 Task: Assign Person0000000148 as Assignee of Child Issue ChildIssue0000000740 of Issue Issue0000000370 in Backlog  in Scrum Project Project0000000074 in Jira. Assign Issue Issue0000000361 to Sprint Sprint0000000217 in Scrum Project Project0000000073 in Jira. Assign Issue Issue0000000362 to Sprint Sprint0000000217 in Scrum Project Project0000000073 in Jira. Assign Issue Issue0000000363 to Sprint Sprint0000000218 in Scrum Project Project0000000073 in Jira. Assign Issue Issue0000000364 to Sprint Sprint0000000218 in Scrum Project Project0000000073 in Jira
Action: Mouse moved to (50, 241)
Screenshot: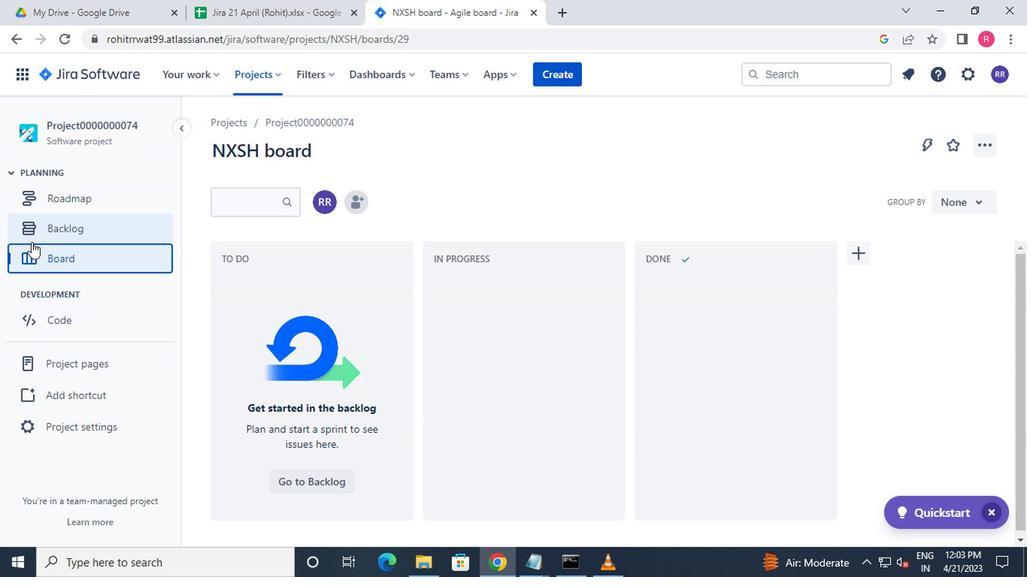 
Action: Mouse pressed left at (50, 241)
Screenshot: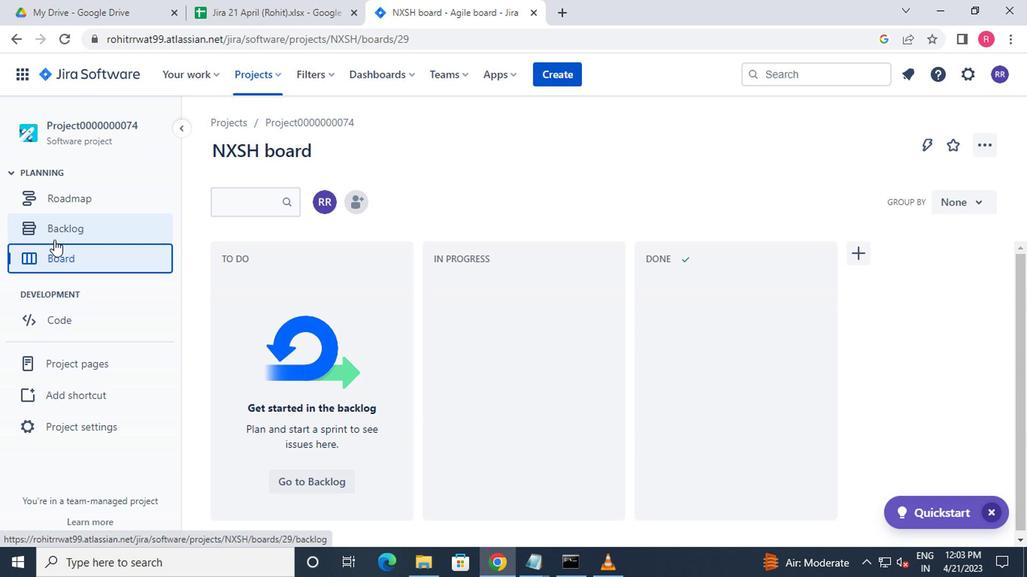 
Action: Mouse moved to (449, 229)
Screenshot: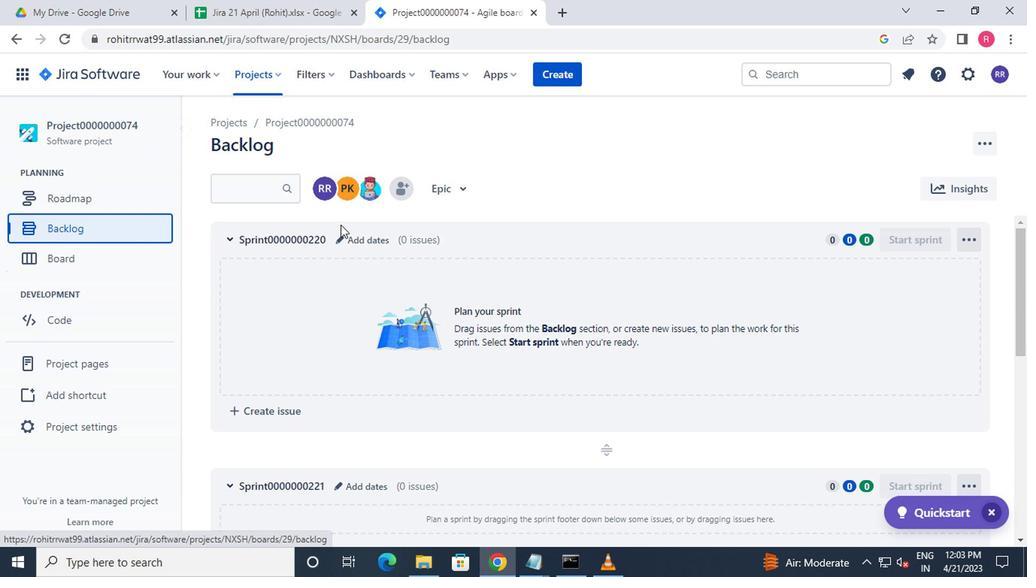 
Action: Mouse scrolled (449, 228) with delta (0, -1)
Screenshot: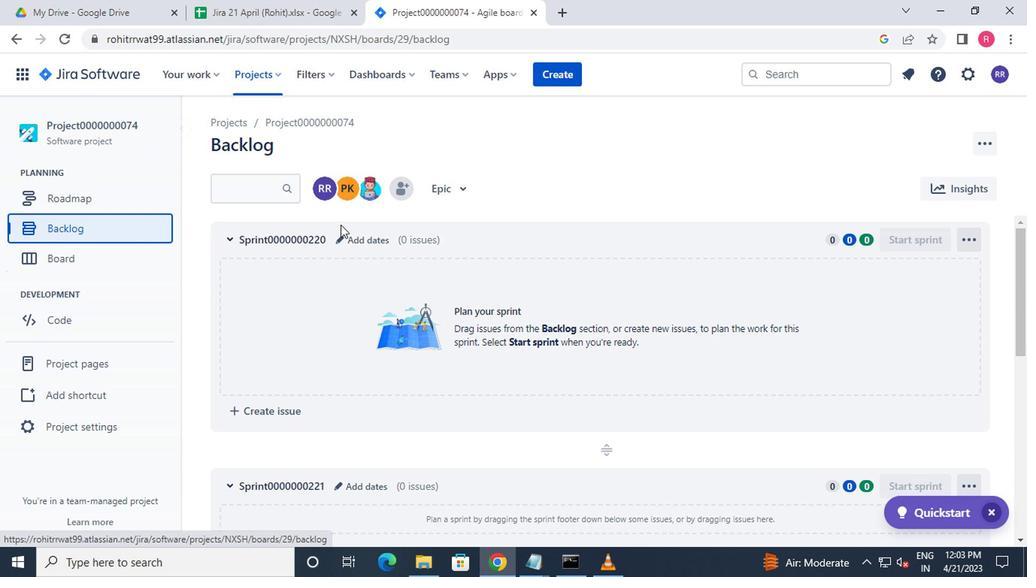 
Action: Mouse moved to (466, 233)
Screenshot: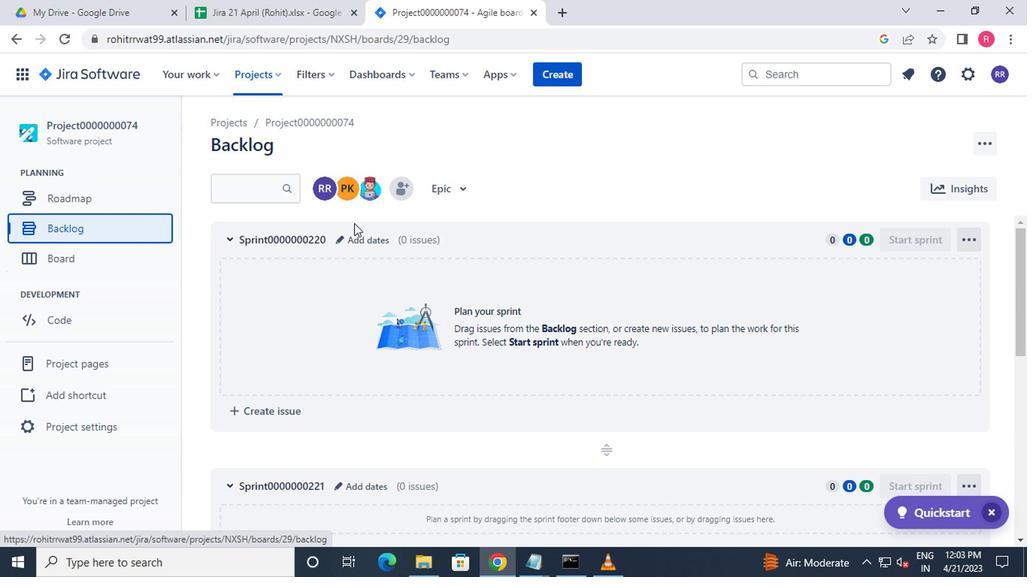 
Action: Mouse scrolled (466, 233) with delta (0, 0)
Screenshot: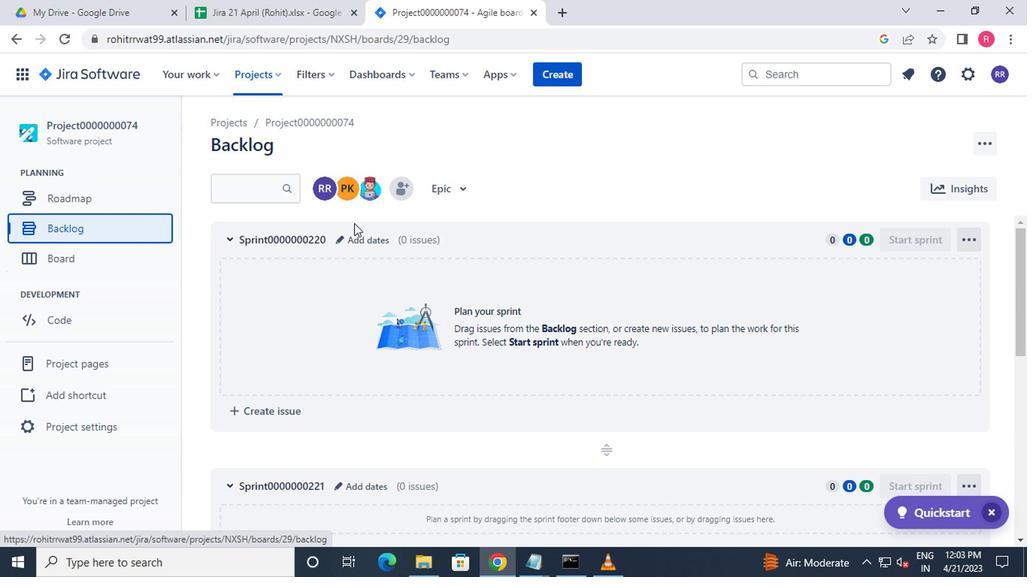 
Action: Mouse moved to (470, 233)
Screenshot: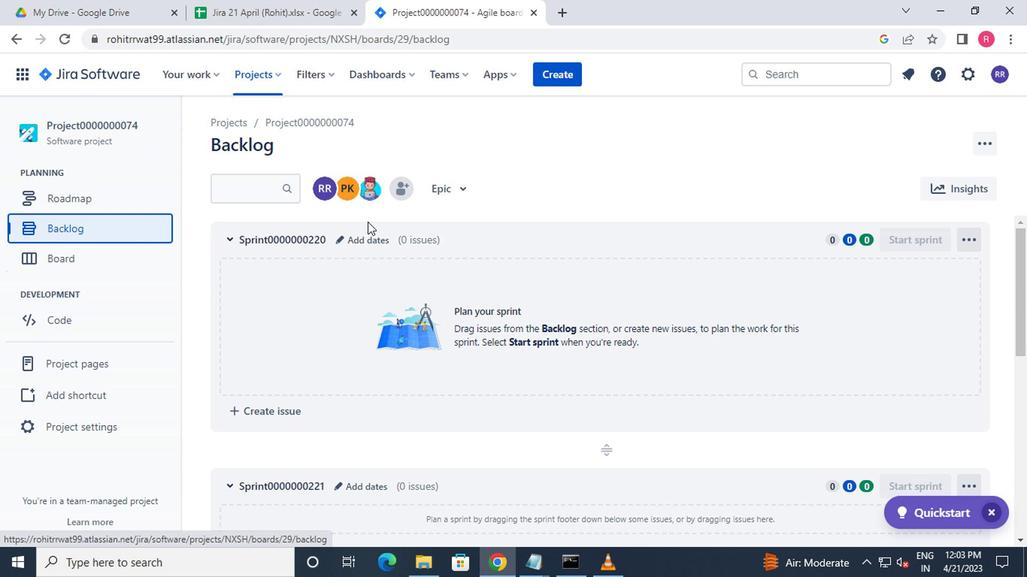 
Action: Mouse scrolled (470, 233) with delta (0, 0)
Screenshot: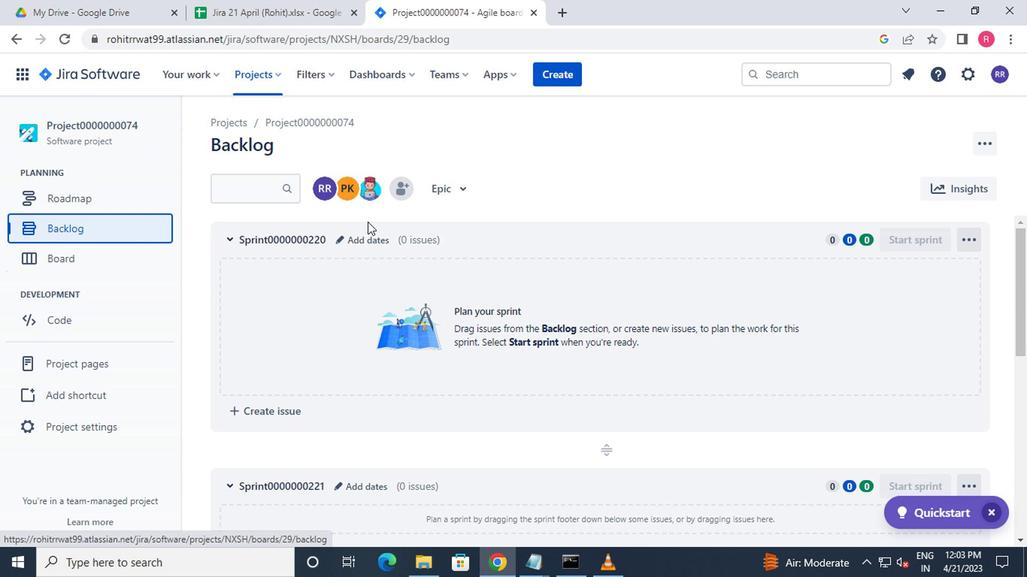 
Action: Mouse moved to (471, 233)
Screenshot: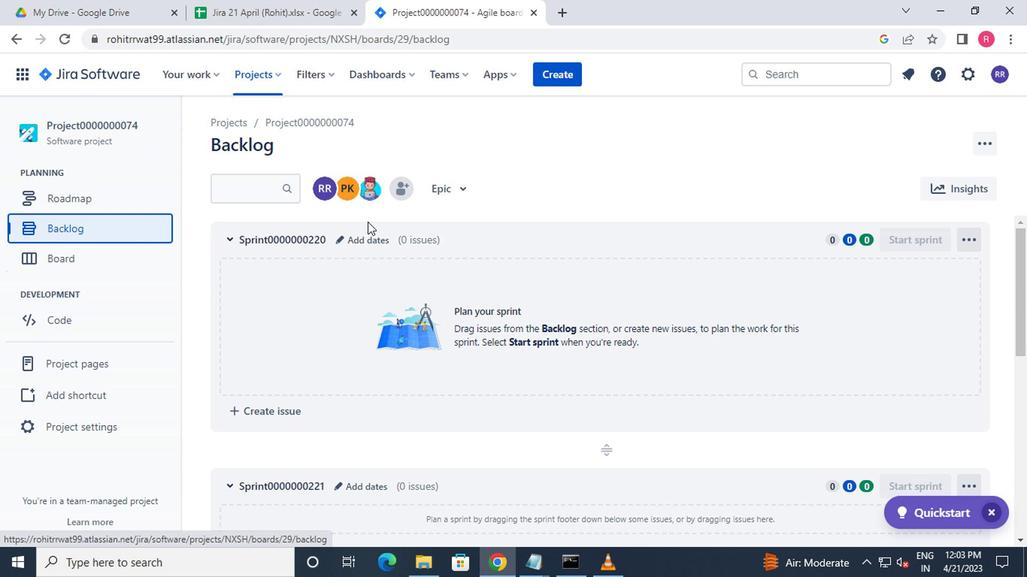 
Action: Mouse scrolled (471, 233) with delta (0, 0)
Screenshot: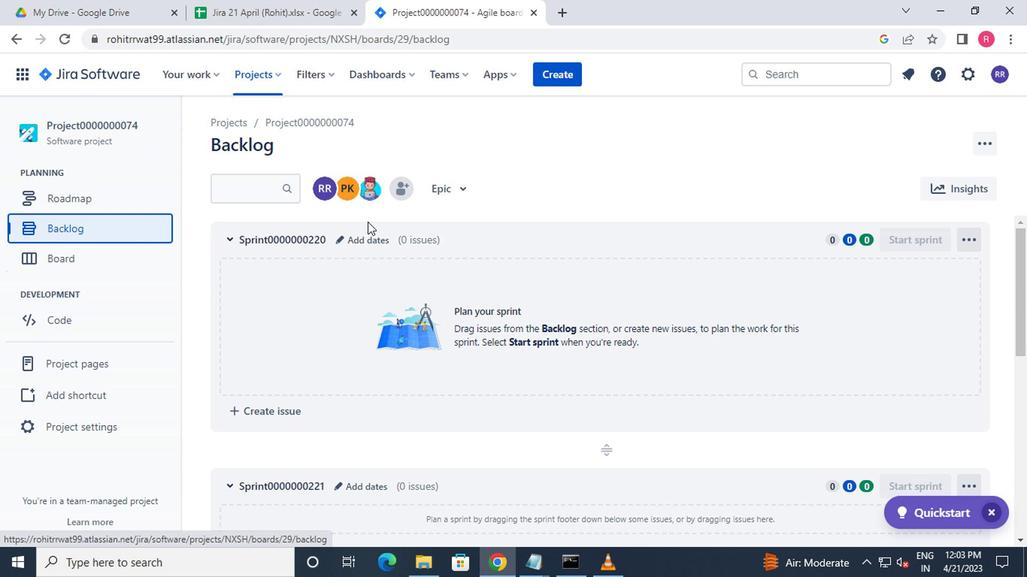 
Action: Mouse scrolled (471, 233) with delta (0, 0)
Screenshot: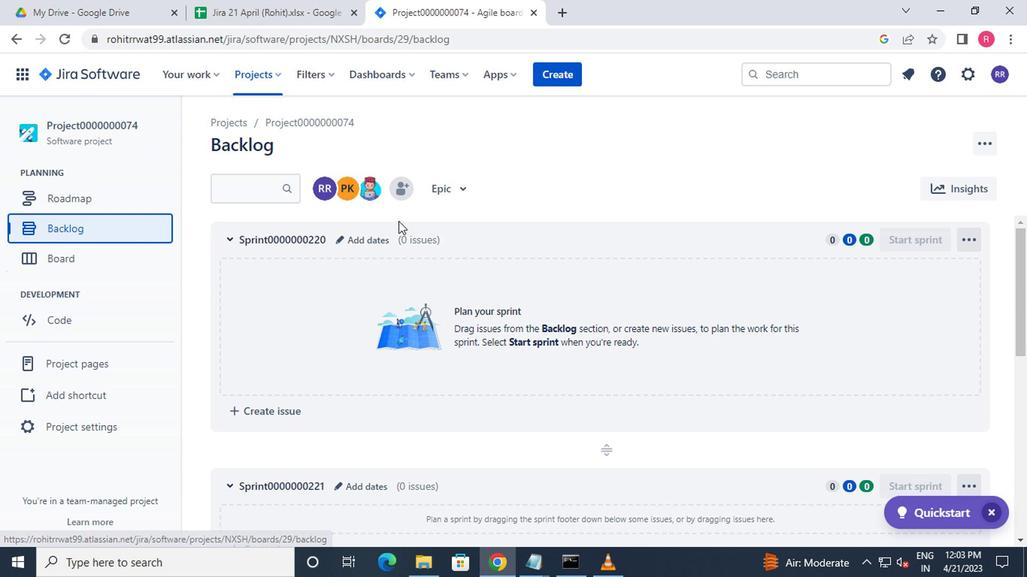 
Action: Mouse moved to (489, 307)
Screenshot: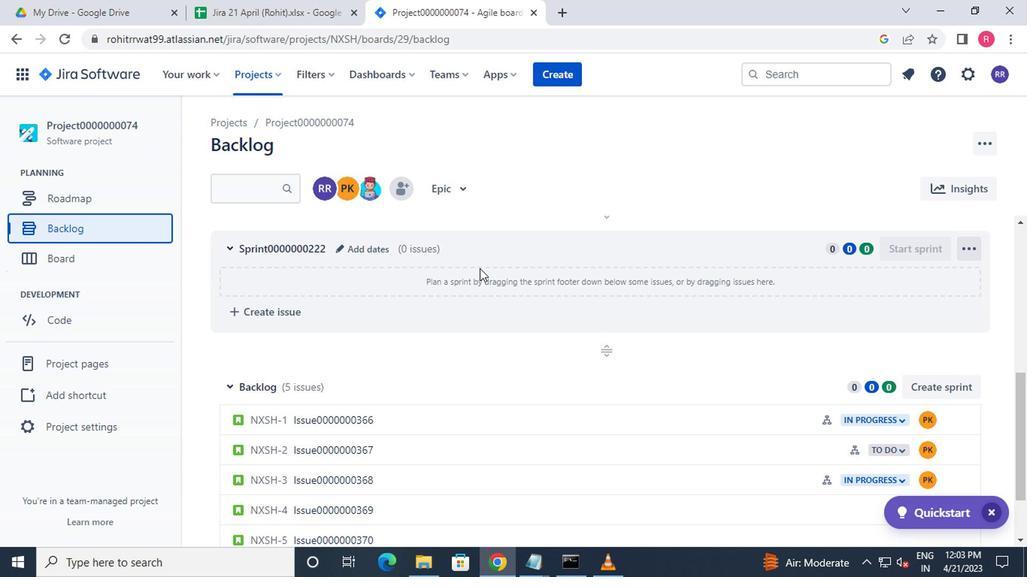 
Action: Mouse scrolled (489, 306) with delta (0, -1)
Screenshot: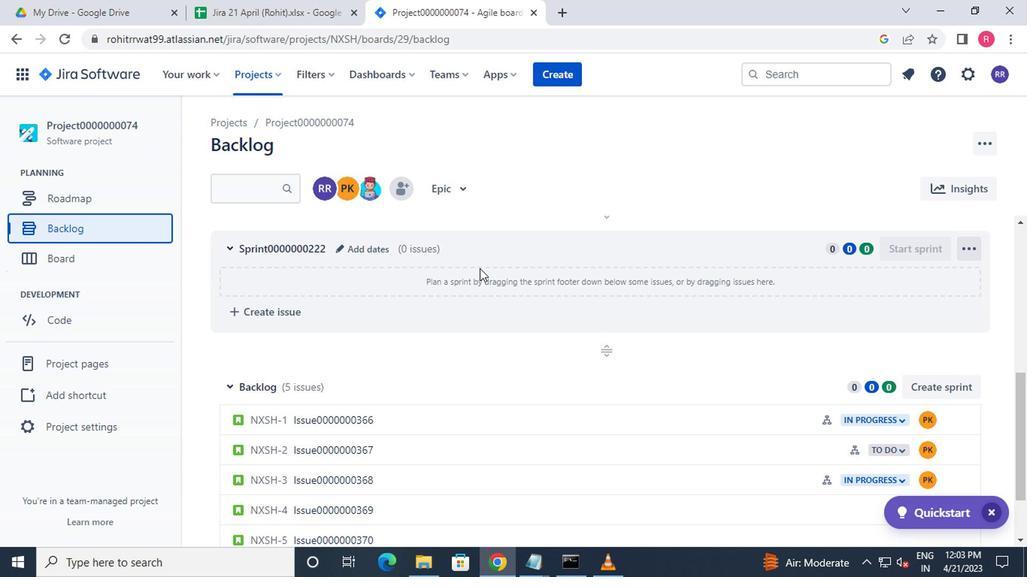 
Action: Mouse moved to (491, 310)
Screenshot: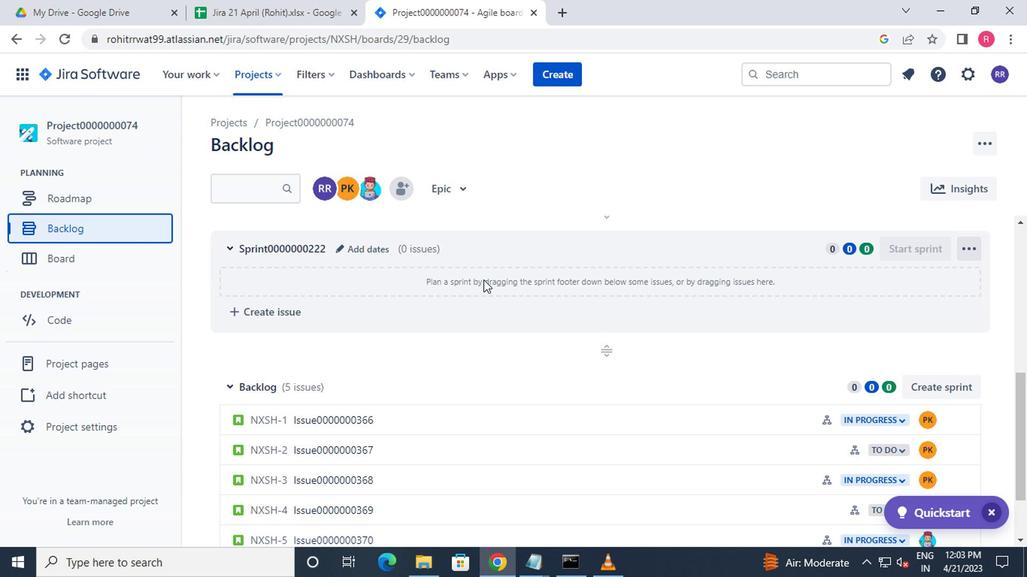 
Action: Mouse scrolled (491, 309) with delta (0, 0)
Screenshot: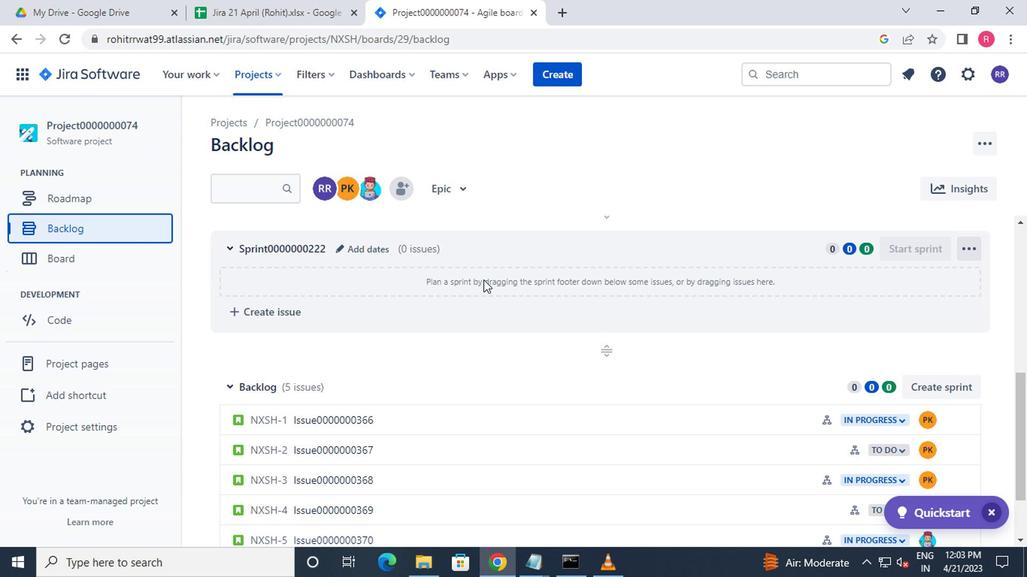 
Action: Mouse moved to (493, 313)
Screenshot: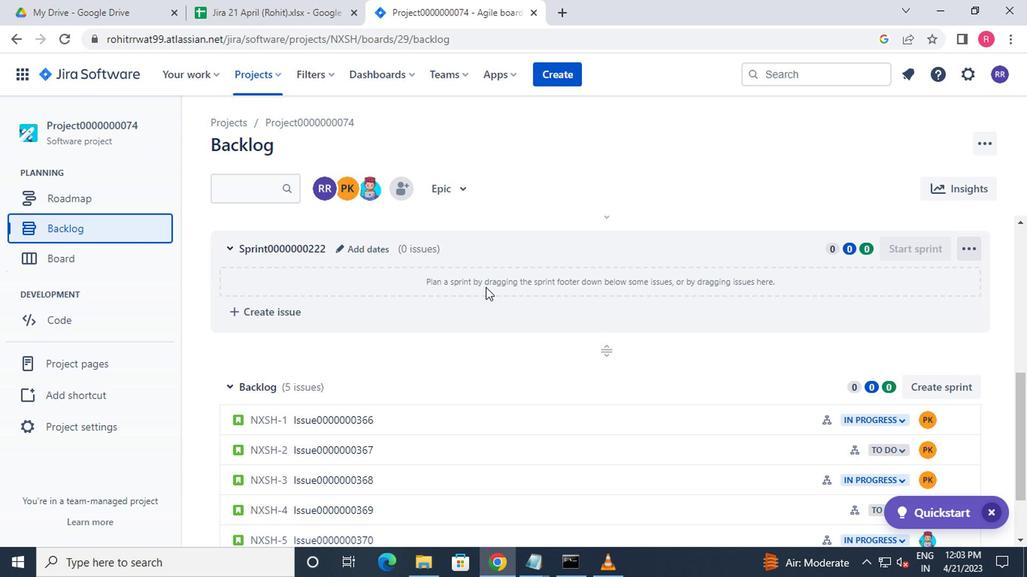 
Action: Mouse scrolled (493, 312) with delta (0, -1)
Screenshot: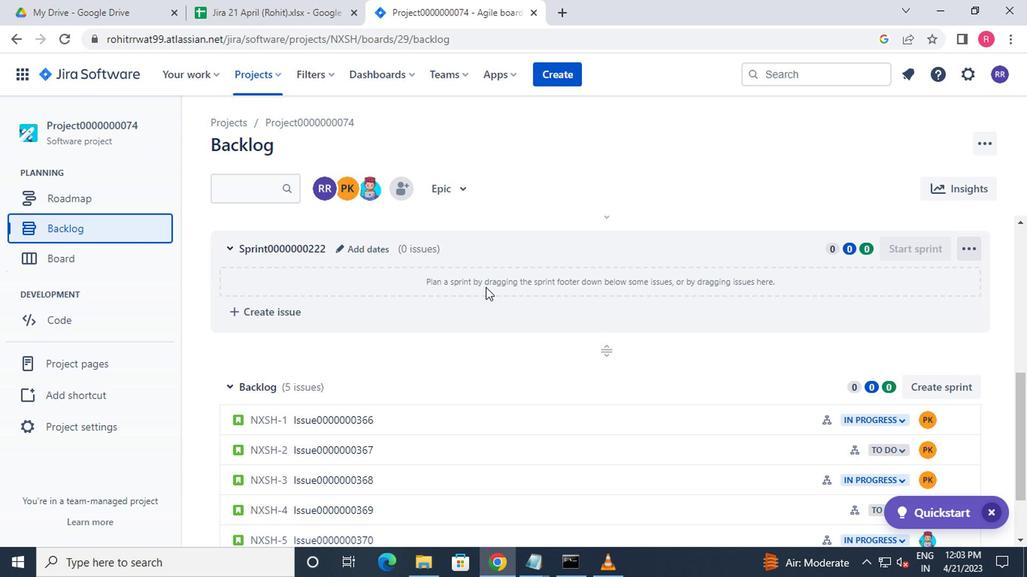 
Action: Mouse moved to (497, 317)
Screenshot: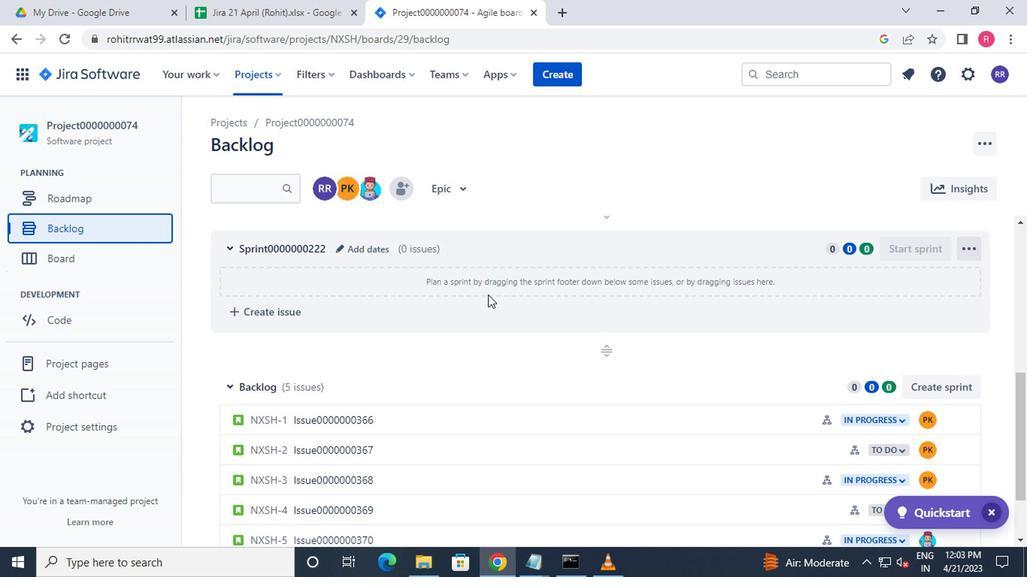 
Action: Mouse scrolled (497, 317) with delta (0, 0)
Screenshot: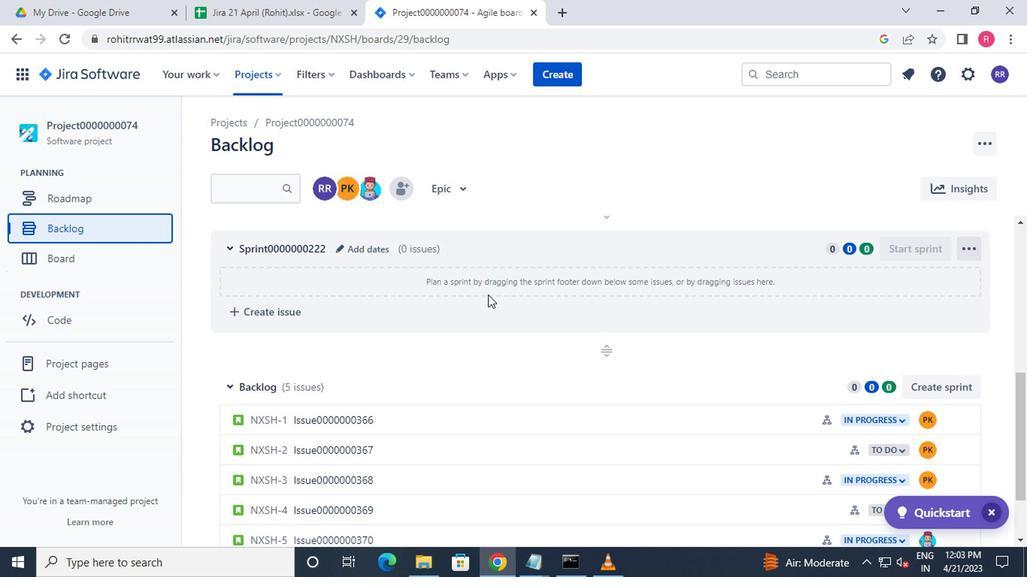 
Action: Mouse moved to (635, 459)
Screenshot: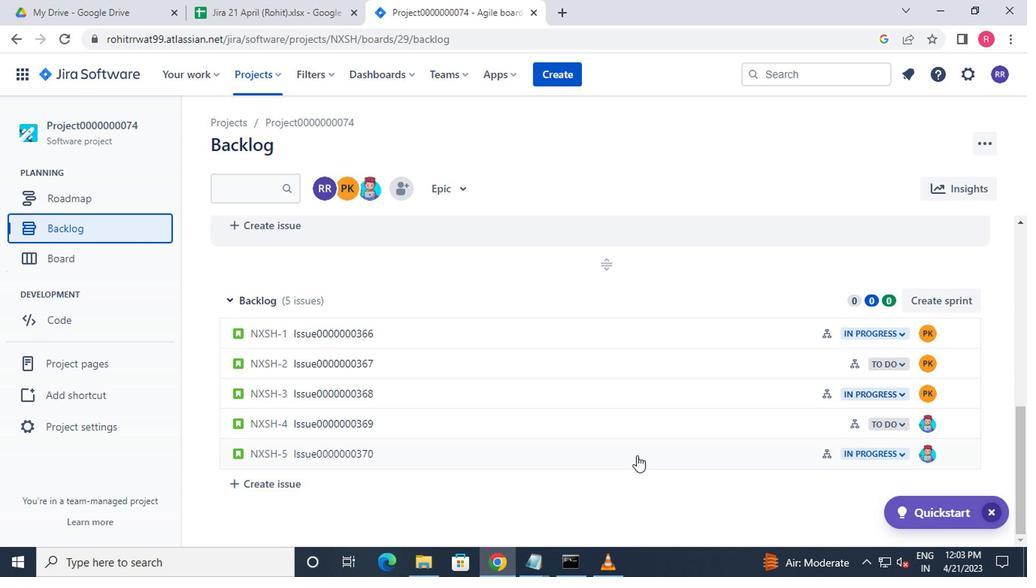 
Action: Mouse pressed left at (635, 459)
Screenshot: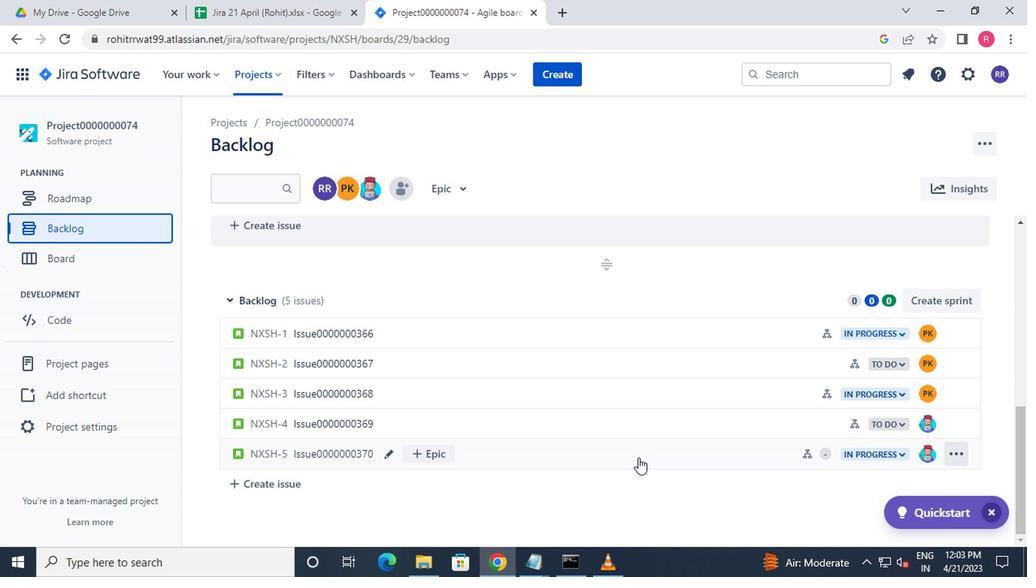 
Action: Mouse moved to (757, 307)
Screenshot: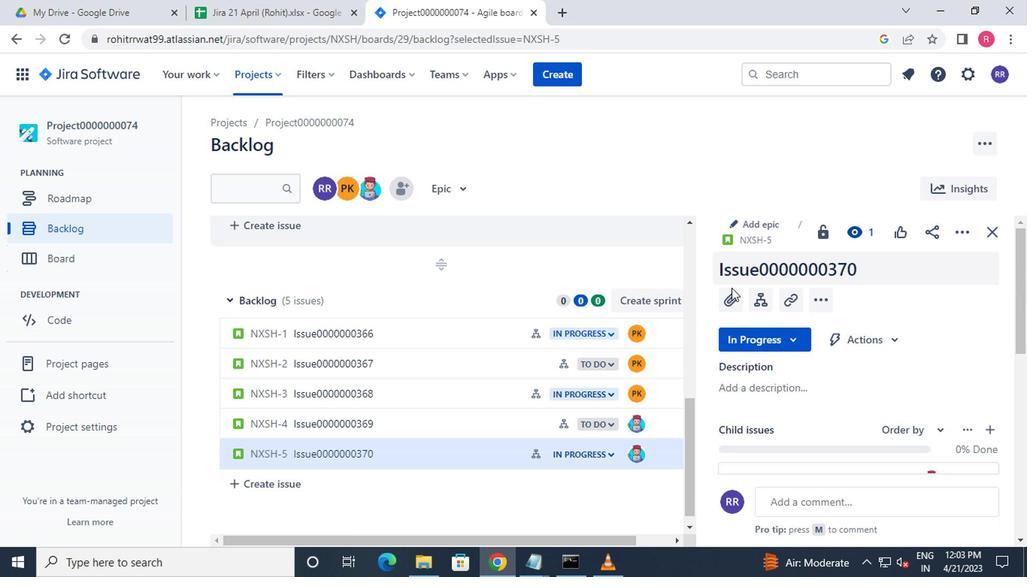 
Action: Mouse pressed left at (757, 307)
Screenshot: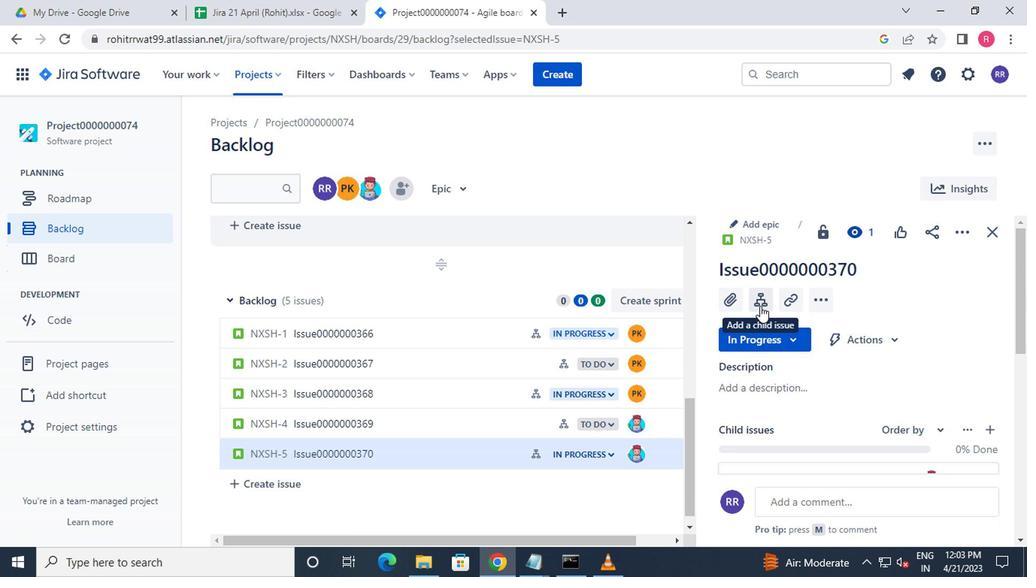 
Action: Mouse moved to (926, 338)
Screenshot: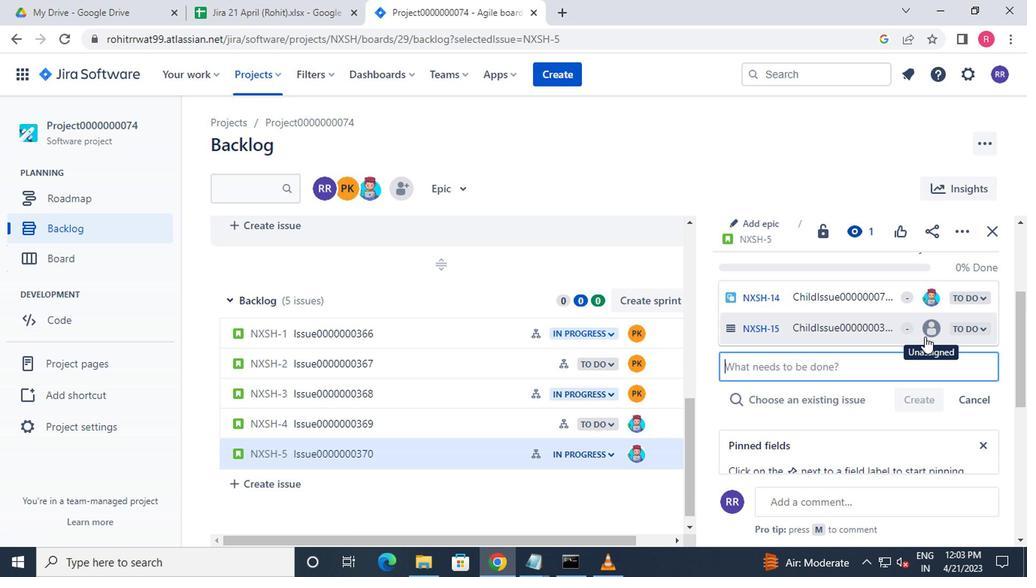 
Action: Mouse pressed left at (926, 338)
Screenshot: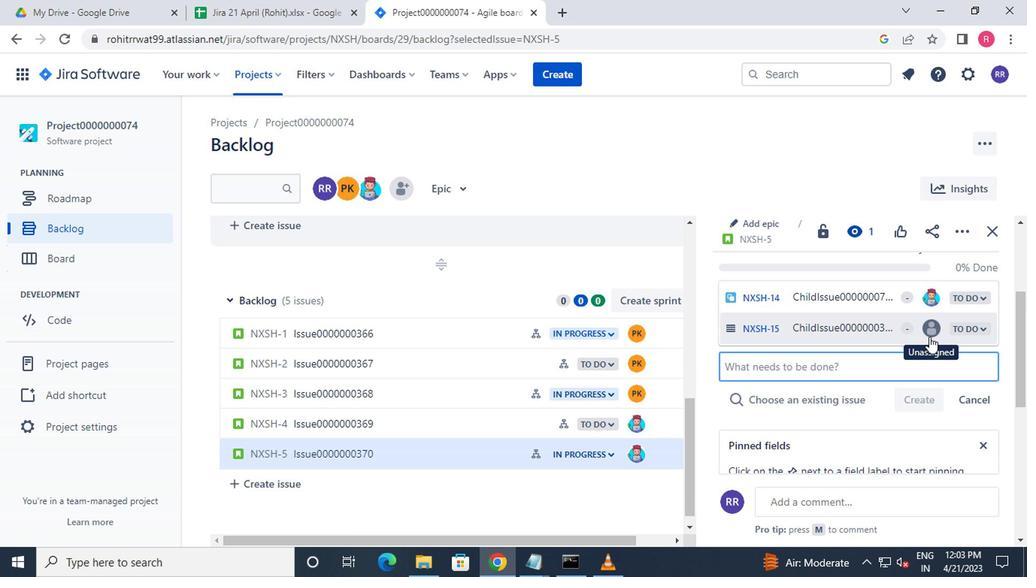 
Action: Mouse moved to (826, 357)
Screenshot: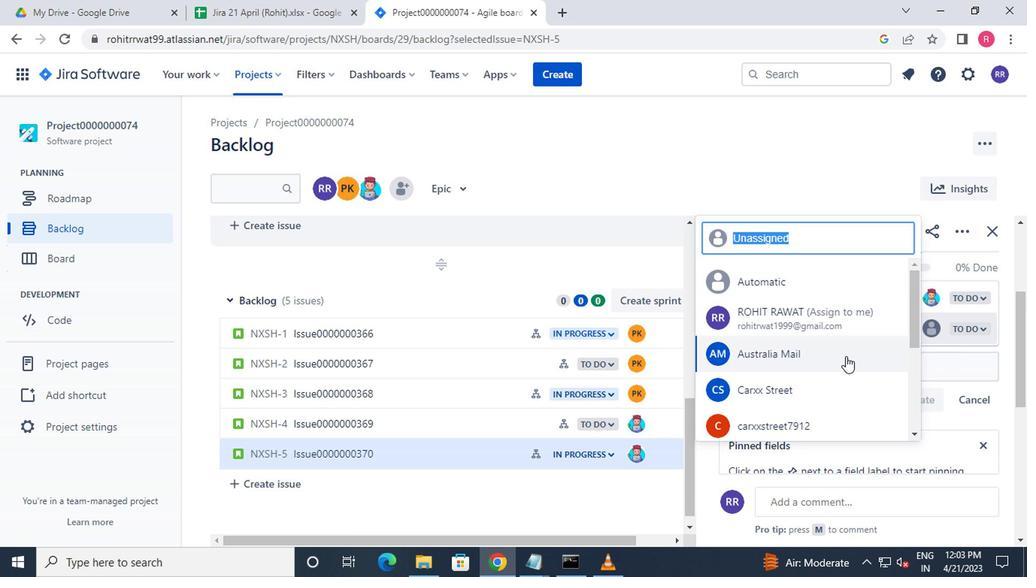 
Action: Mouse scrolled (826, 356) with delta (0, 0)
Screenshot: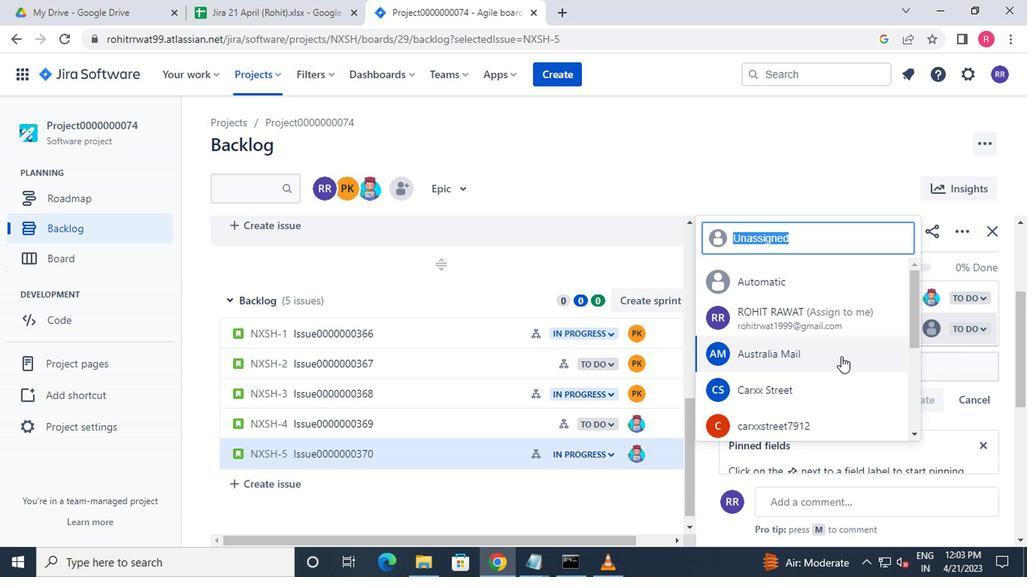 
Action: Mouse scrolled (826, 356) with delta (0, 0)
Screenshot: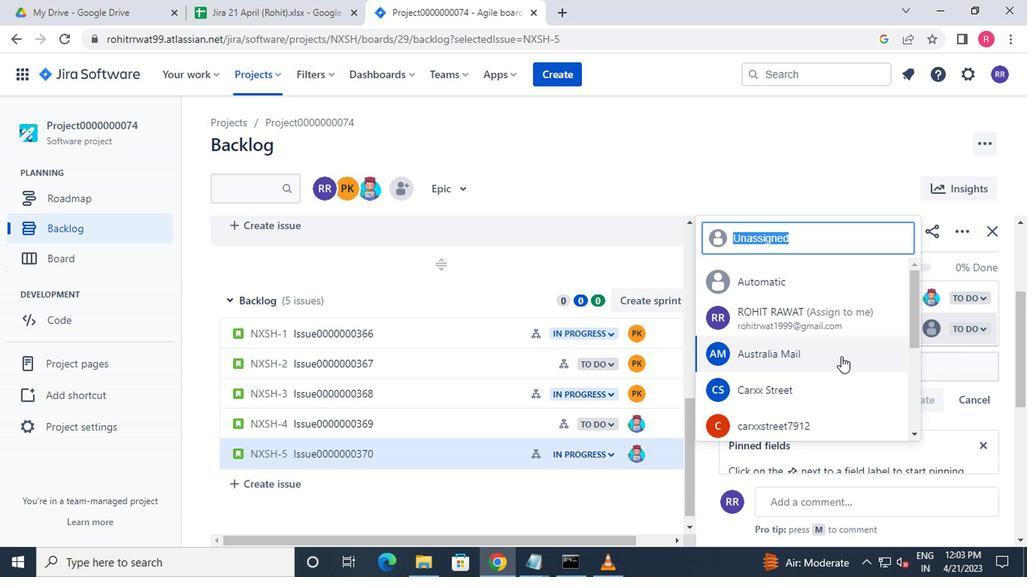 
Action: Mouse scrolled (826, 356) with delta (0, 0)
Screenshot: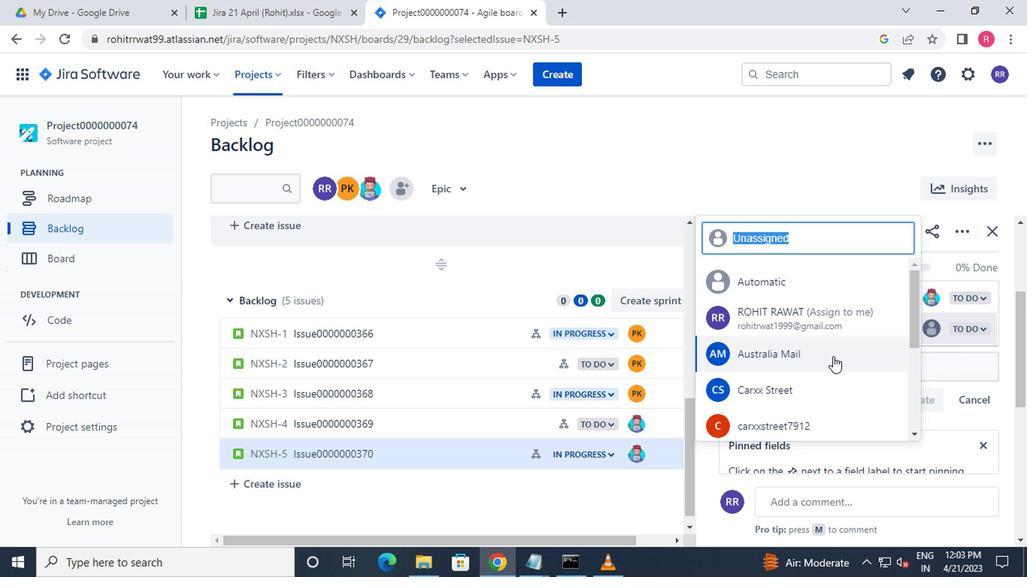 
Action: Mouse moved to (826, 357)
Screenshot: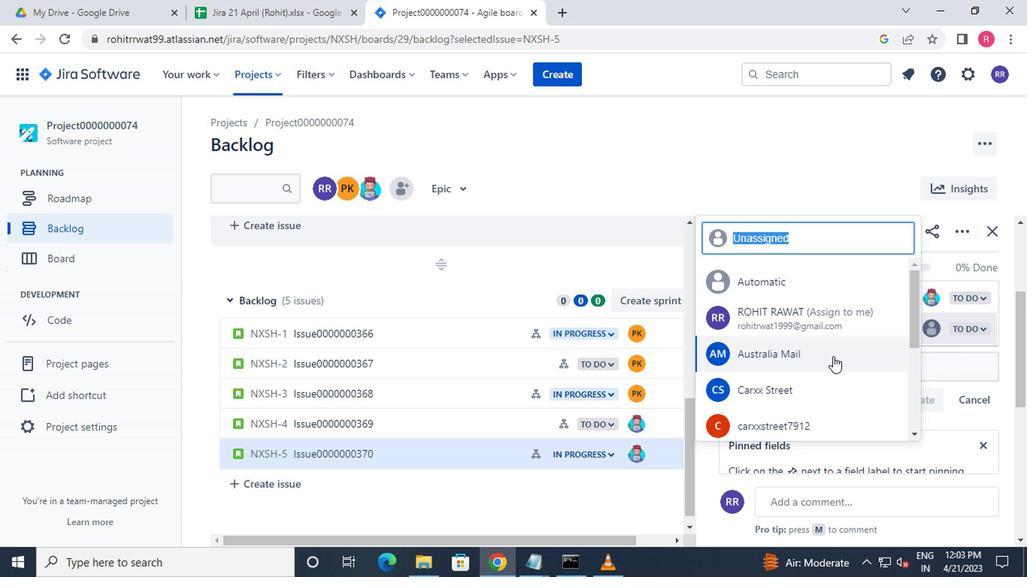 
Action: Mouse scrolled (826, 356) with delta (0, 0)
Screenshot: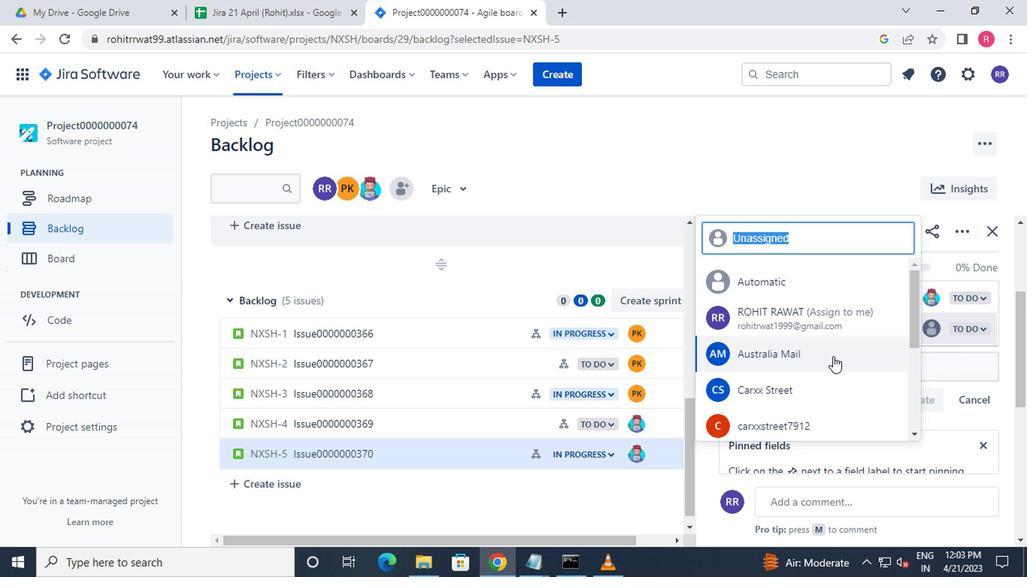 
Action: Mouse scrolled (826, 356) with delta (0, 0)
Screenshot: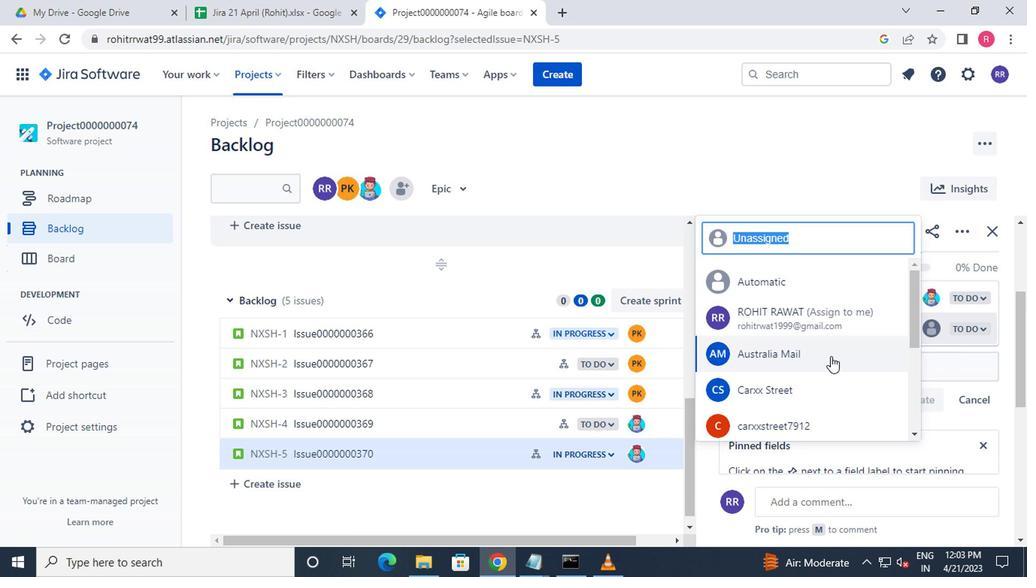 
Action: Mouse moved to (785, 403)
Screenshot: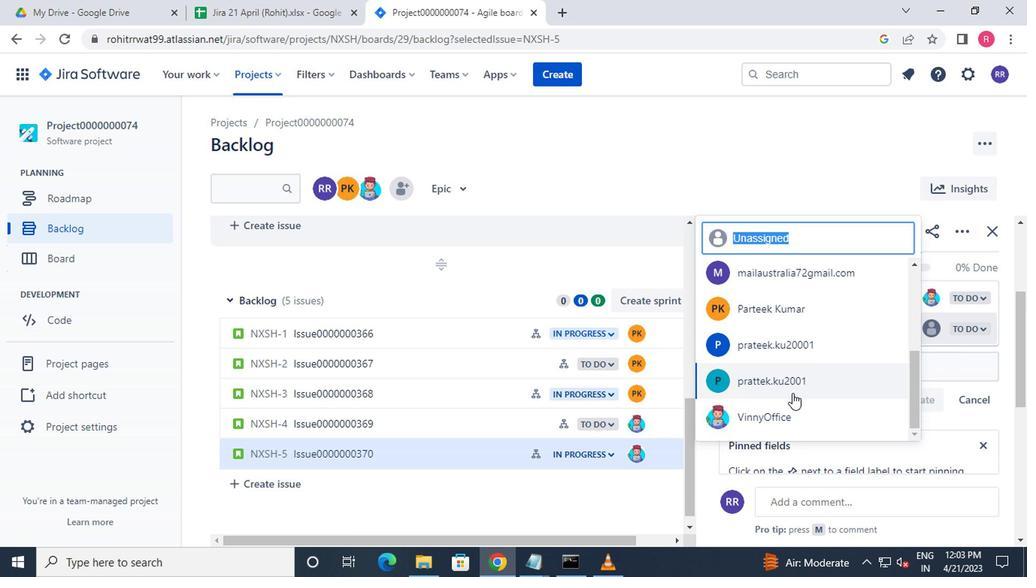 
Action: Mouse pressed left at (785, 403)
Screenshot: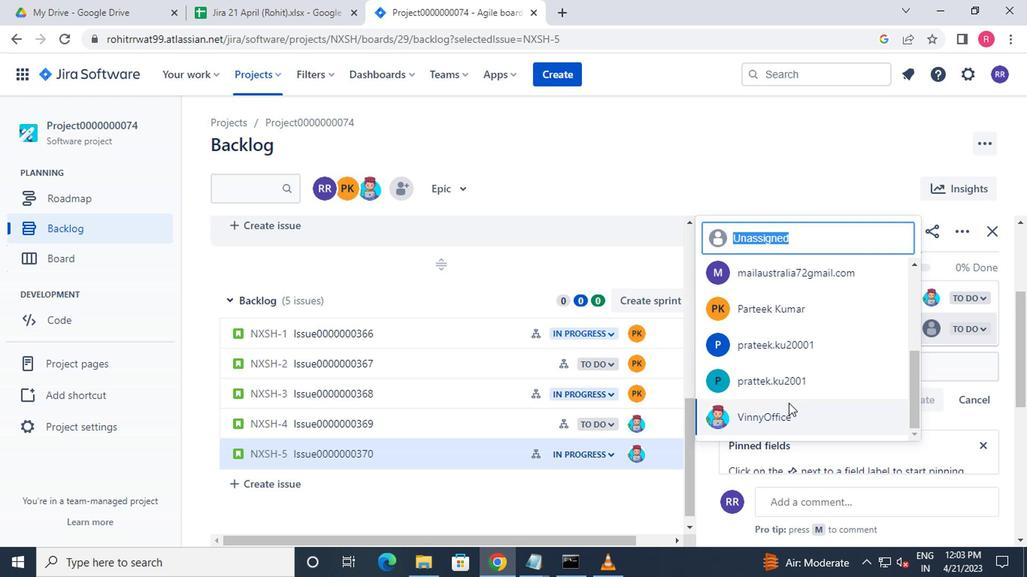 
Action: Mouse moved to (263, 83)
Screenshot: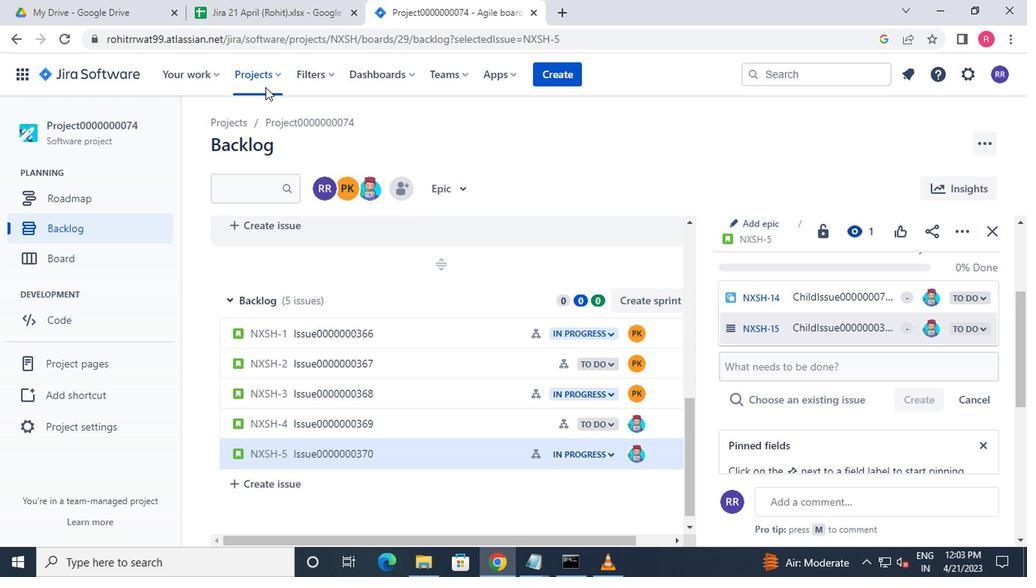 
Action: Mouse pressed left at (263, 83)
Screenshot: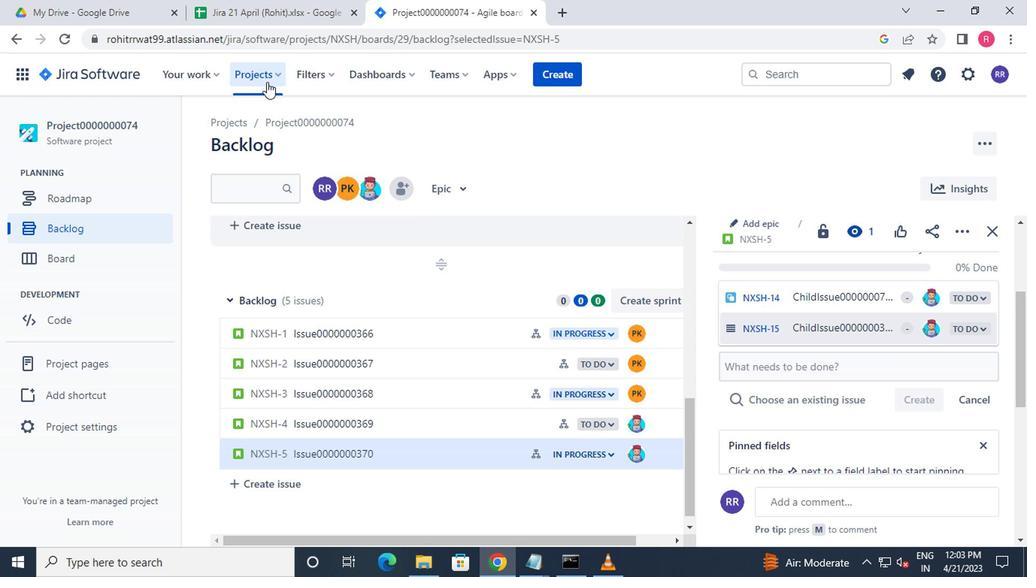 
Action: Mouse moved to (316, 196)
Screenshot: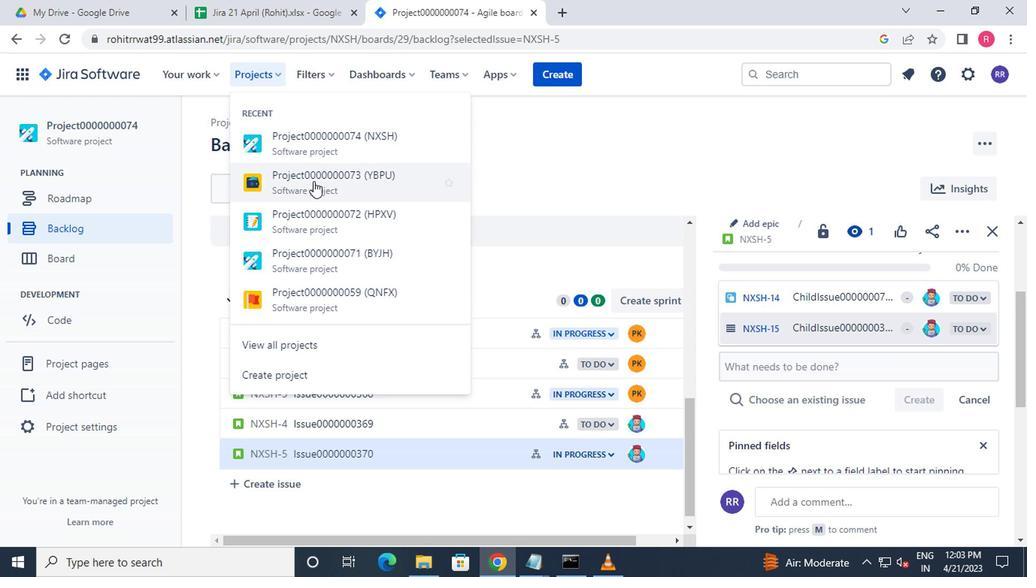
Action: Mouse pressed left at (316, 196)
Screenshot: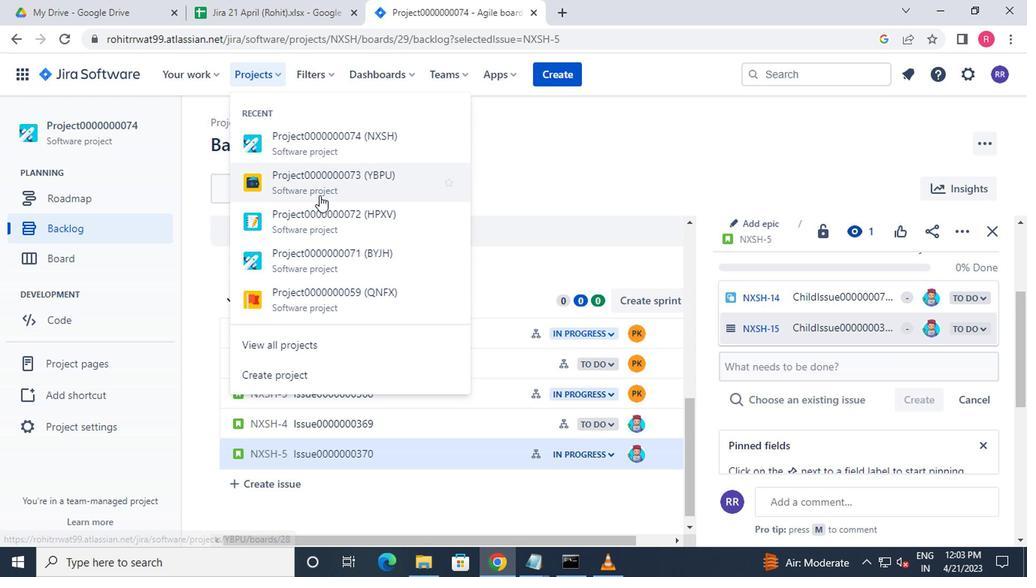 
Action: Mouse moved to (83, 237)
Screenshot: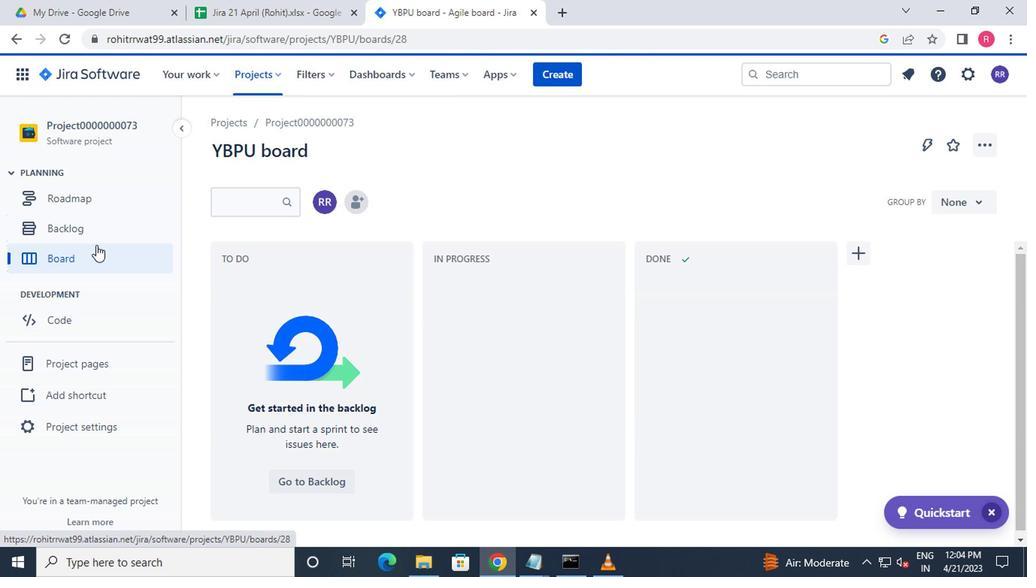 
Action: Mouse pressed left at (83, 237)
Screenshot: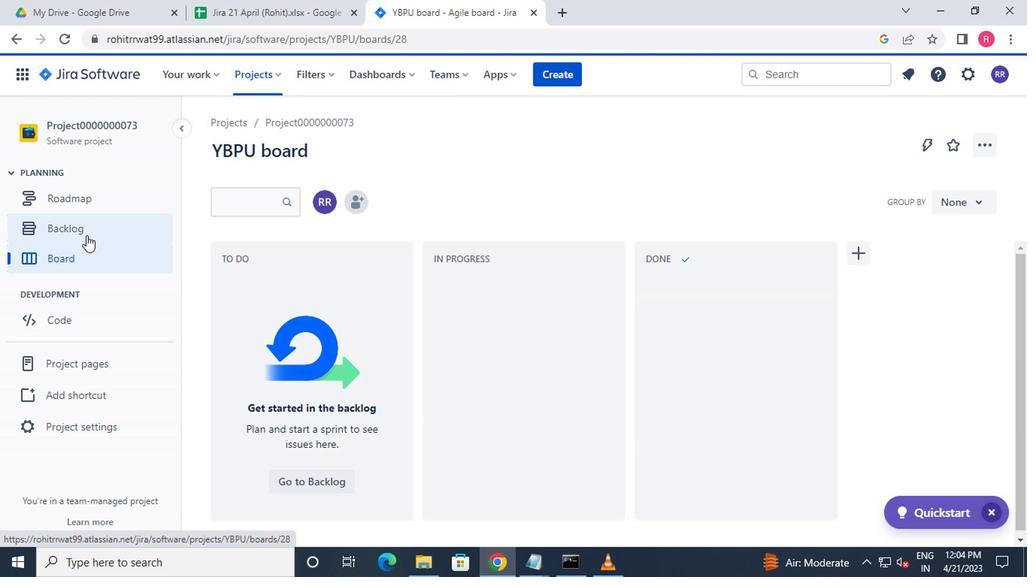 
Action: Mouse moved to (429, 347)
Screenshot: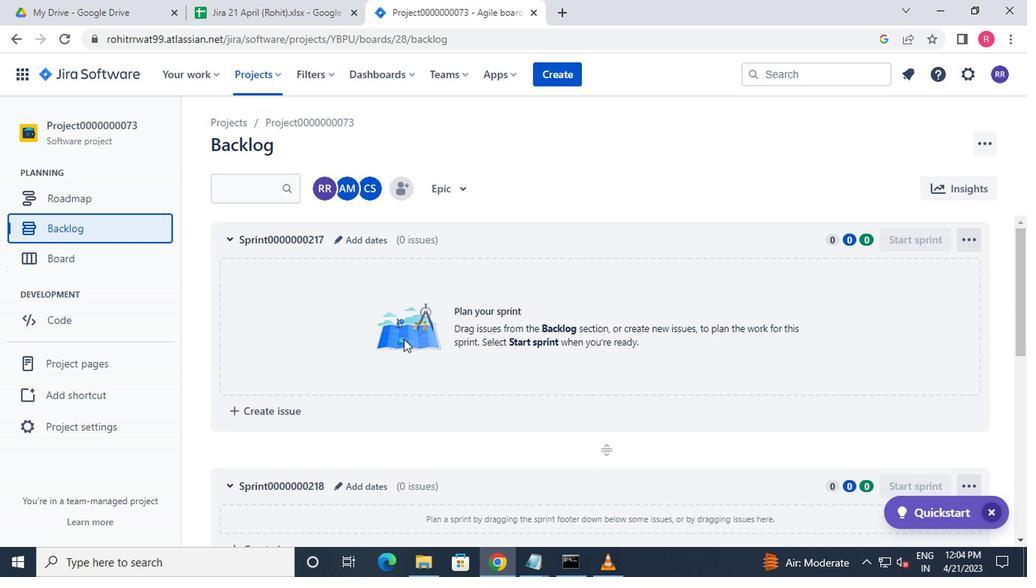 
Action: Mouse scrolled (429, 346) with delta (0, -1)
Screenshot: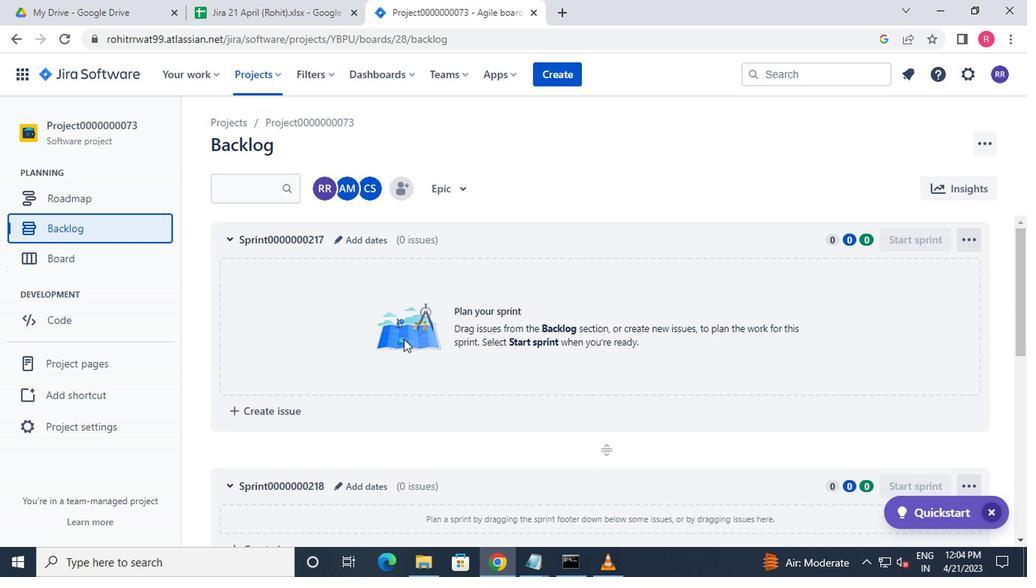 
Action: Mouse moved to (434, 347)
Screenshot: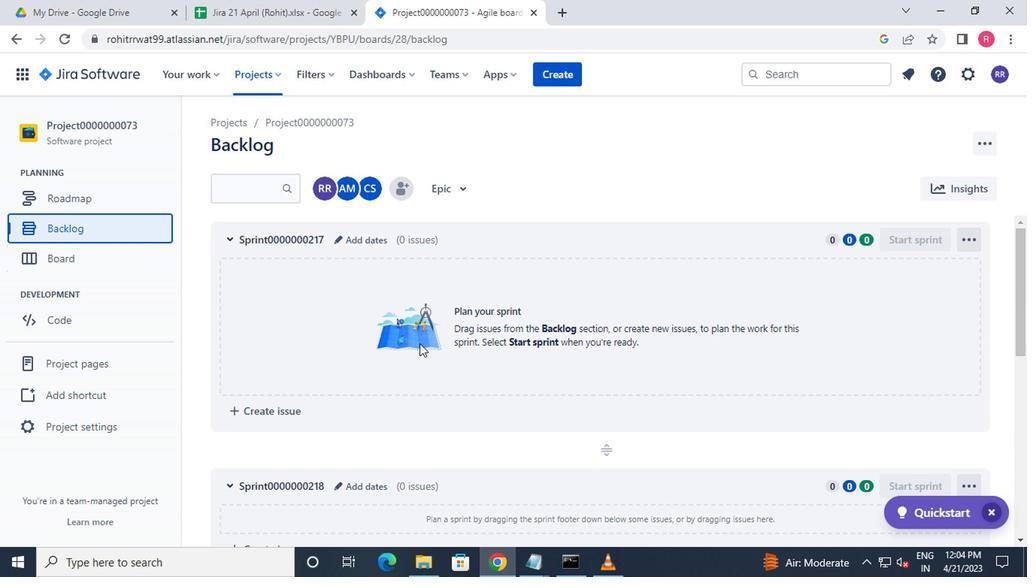 
Action: Mouse scrolled (434, 346) with delta (0, -1)
Screenshot: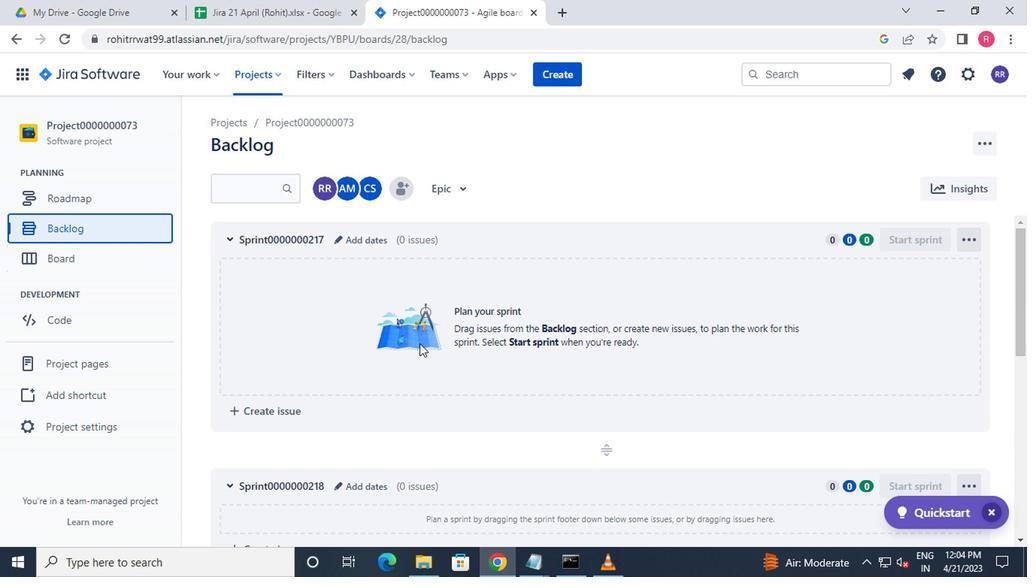 
Action: Mouse moved to (438, 347)
Screenshot: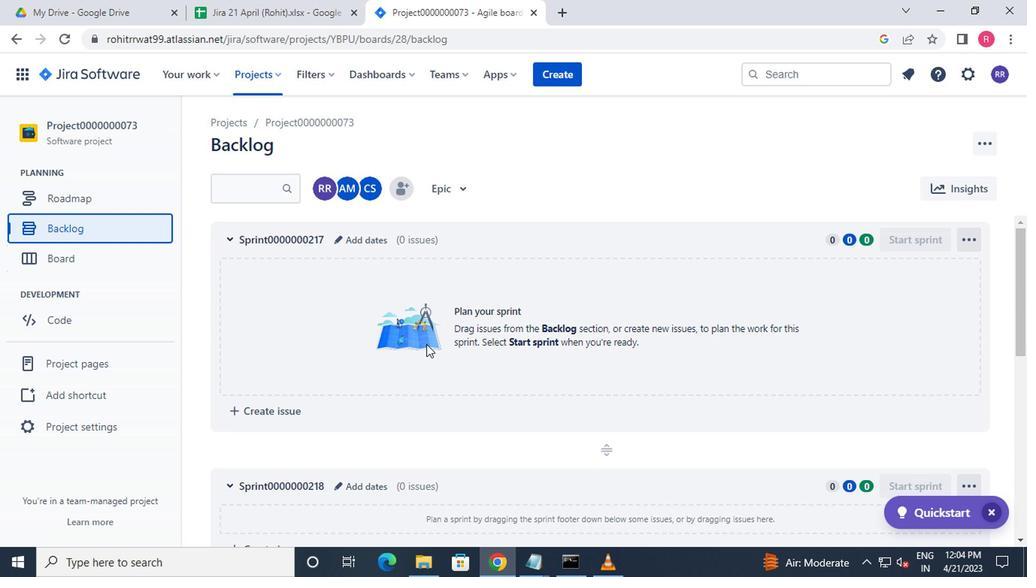 
Action: Mouse scrolled (438, 346) with delta (0, -1)
Screenshot: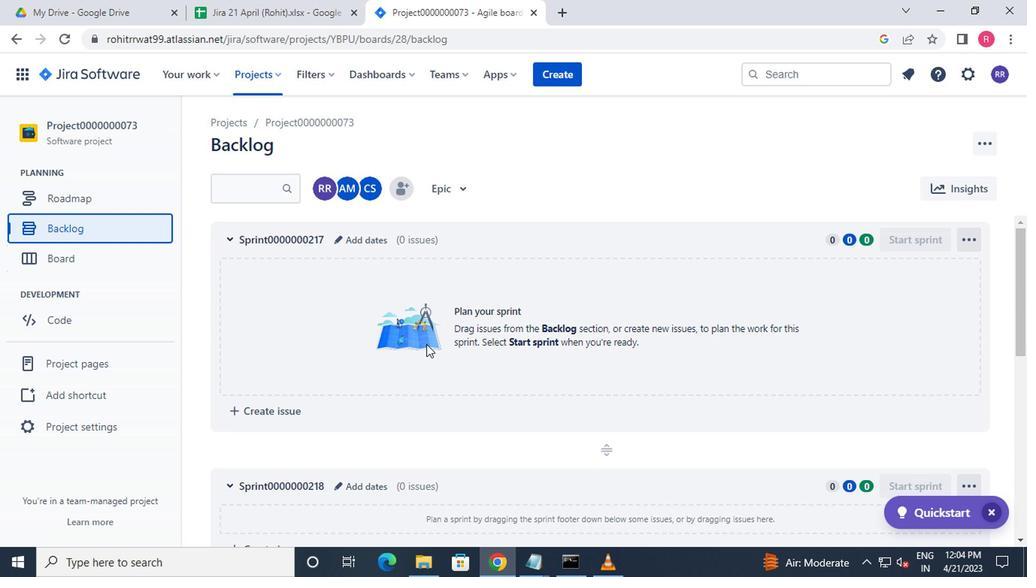 
Action: Mouse moved to (439, 347)
Screenshot: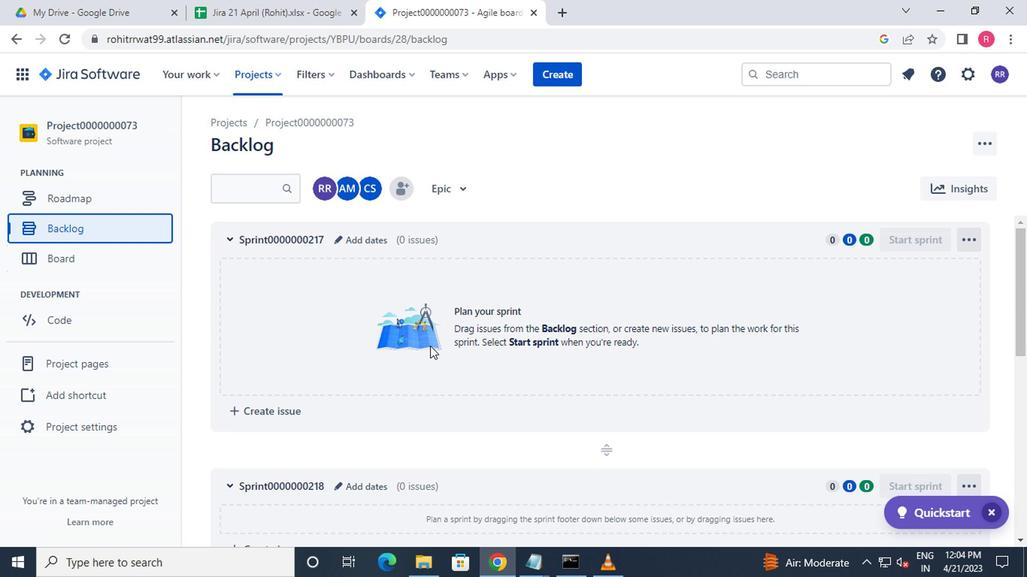 
Action: Mouse scrolled (439, 346) with delta (0, -1)
Screenshot: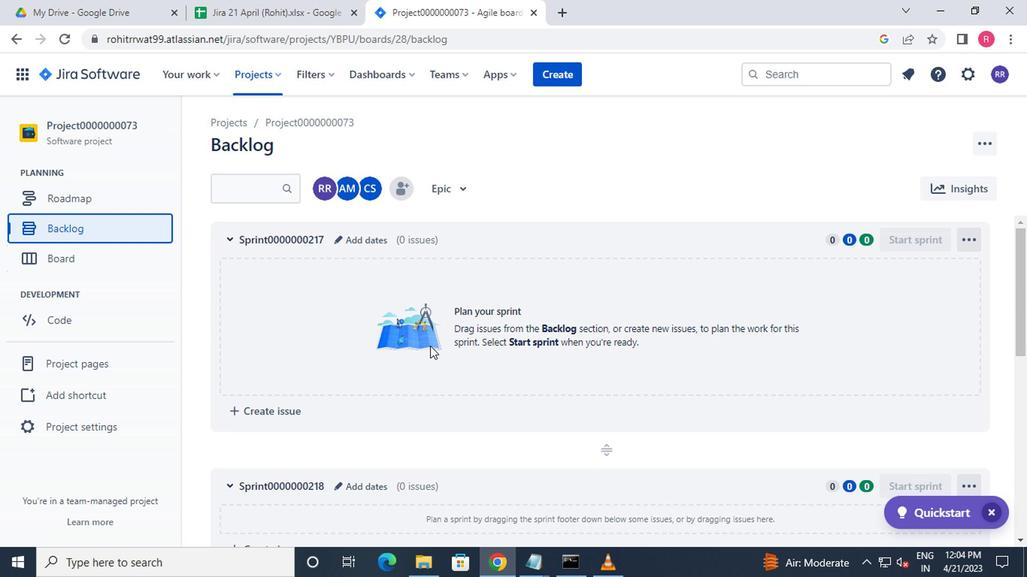 
Action: Mouse moved to (442, 346)
Screenshot: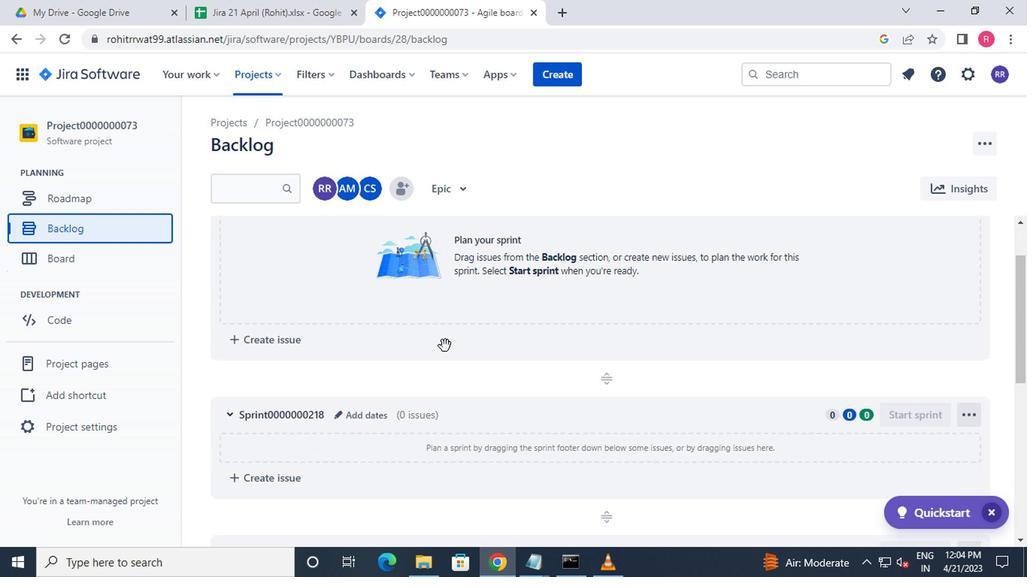
Action: Mouse scrolled (442, 345) with delta (0, 0)
Screenshot: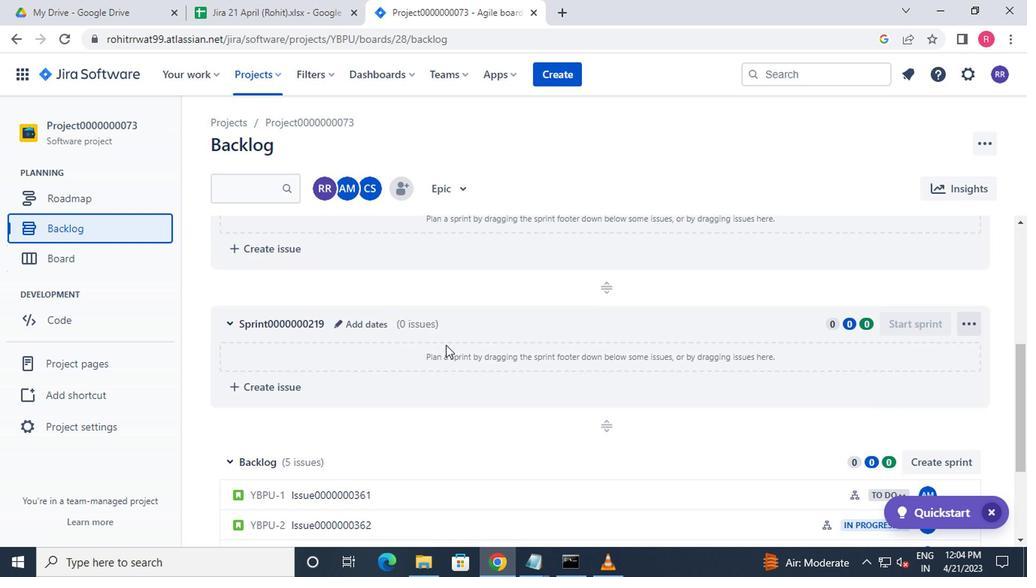 
Action: Mouse moved to (443, 346)
Screenshot: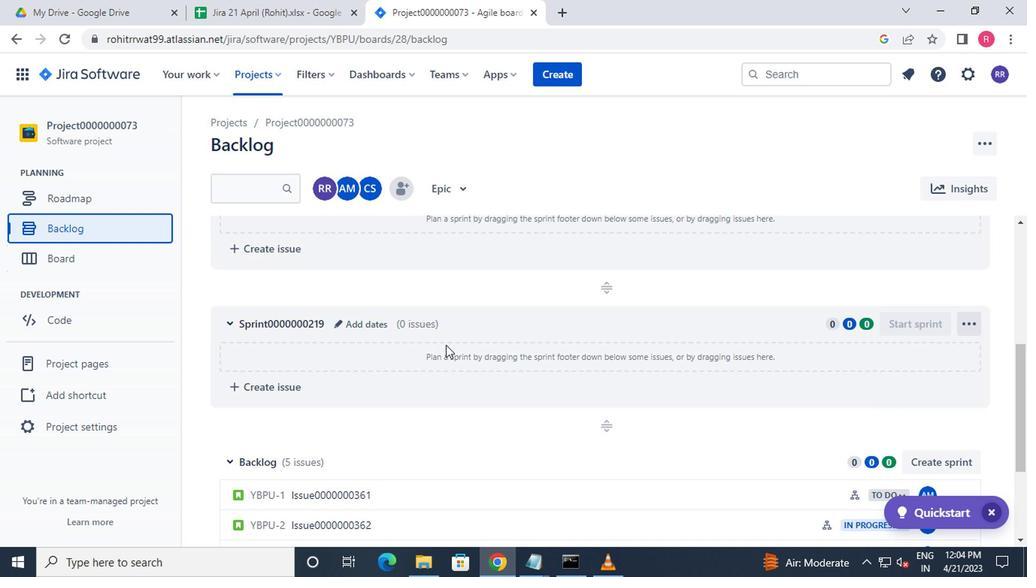 
Action: Mouse scrolled (443, 345) with delta (0, 0)
Screenshot: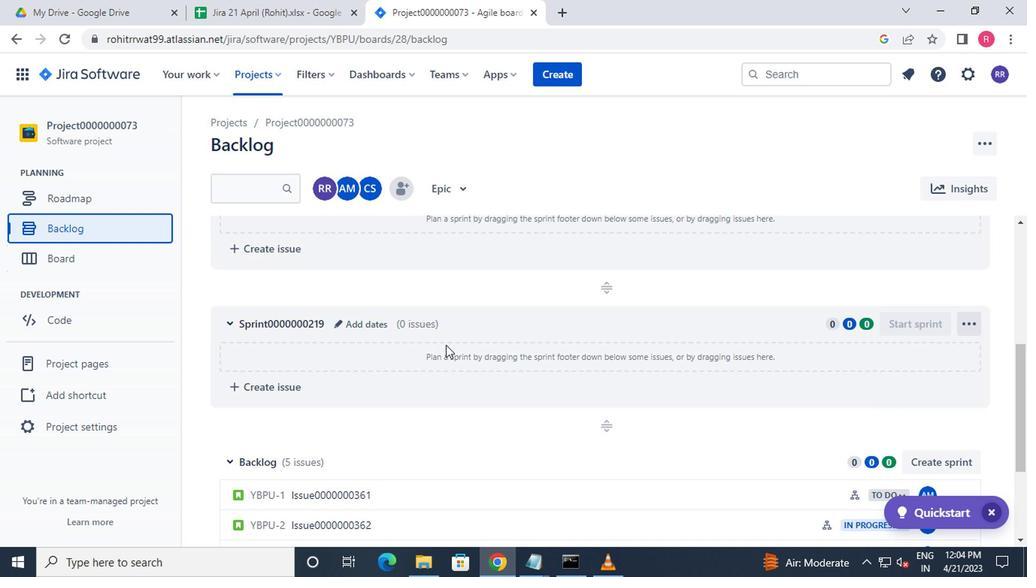 
Action: Mouse moved to (943, 349)
Screenshot: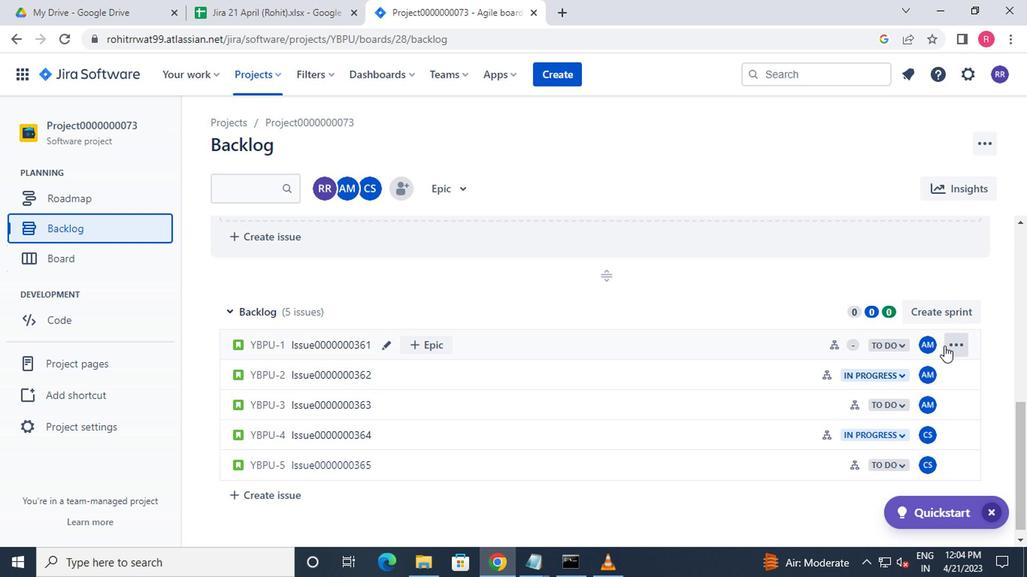 
Action: Mouse pressed left at (943, 349)
Screenshot: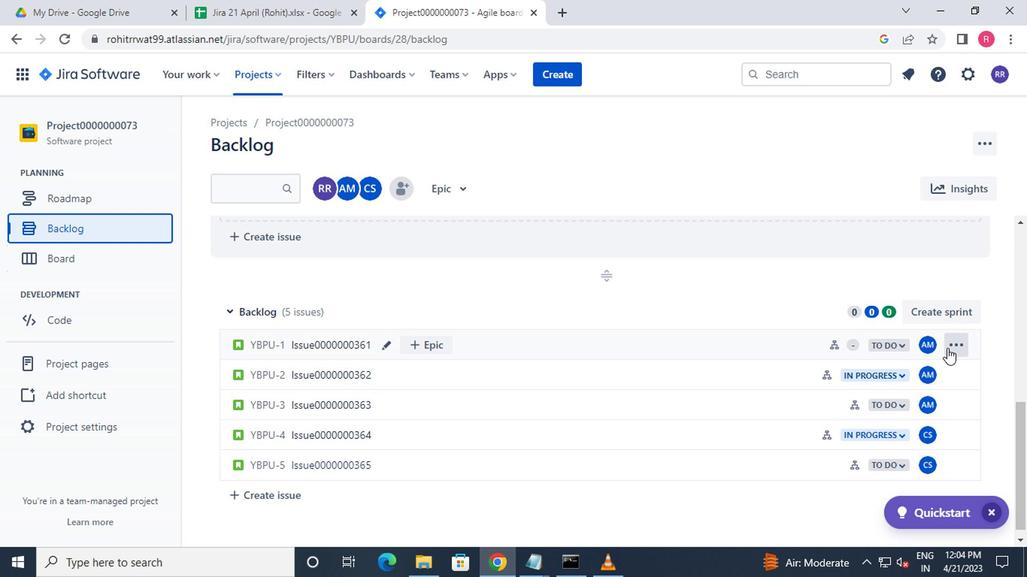 
Action: Mouse moved to (929, 243)
Screenshot: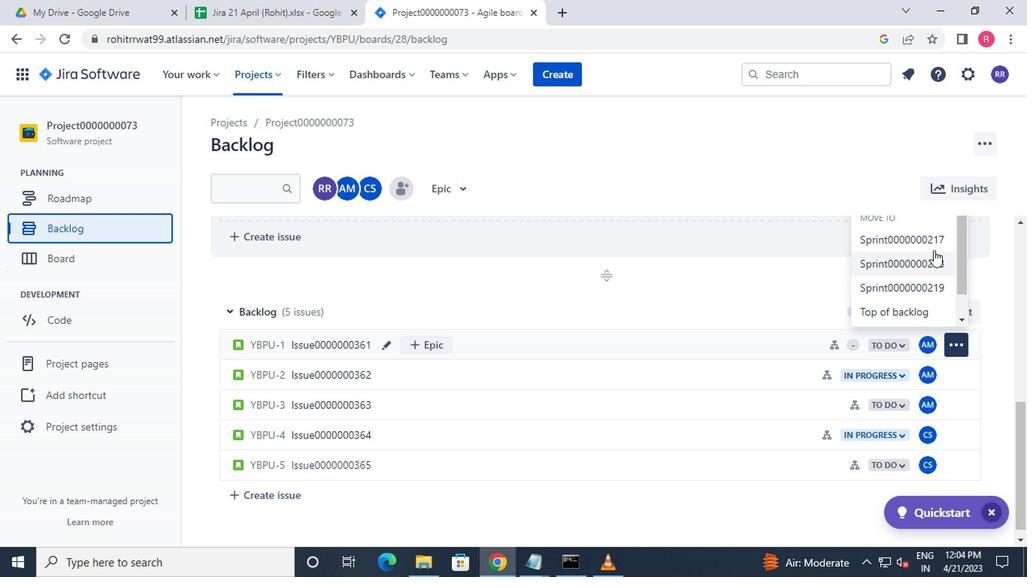 
Action: Mouse pressed left at (929, 243)
Screenshot: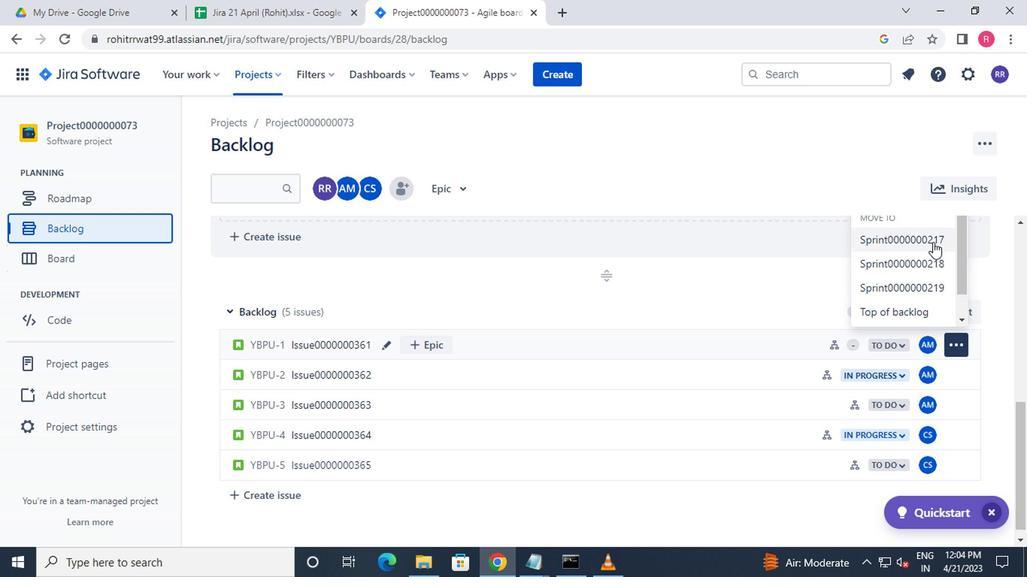 
Action: Mouse moved to (956, 369)
Screenshot: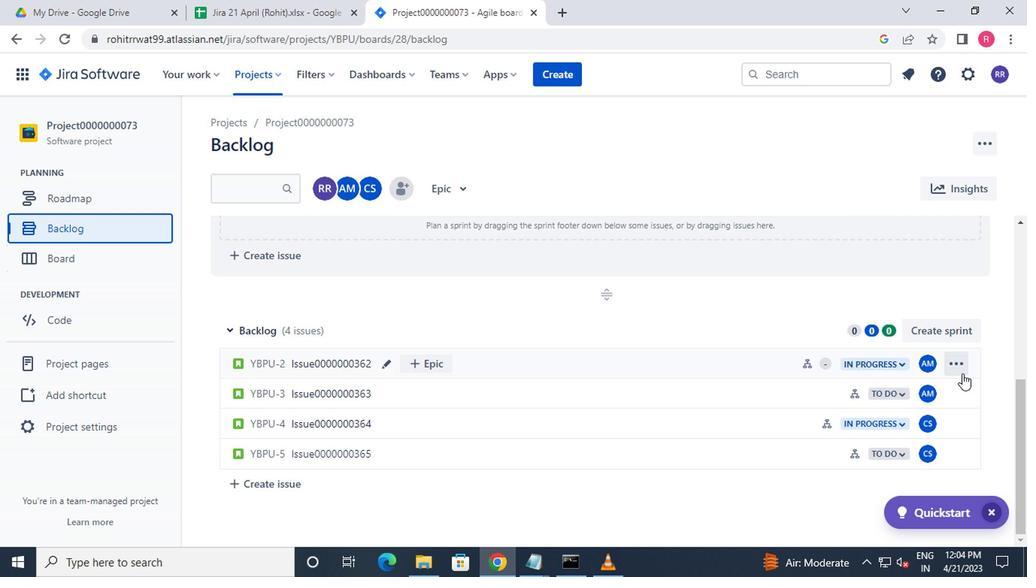 
Action: Mouse pressed left at (956, 369)
Screenshot: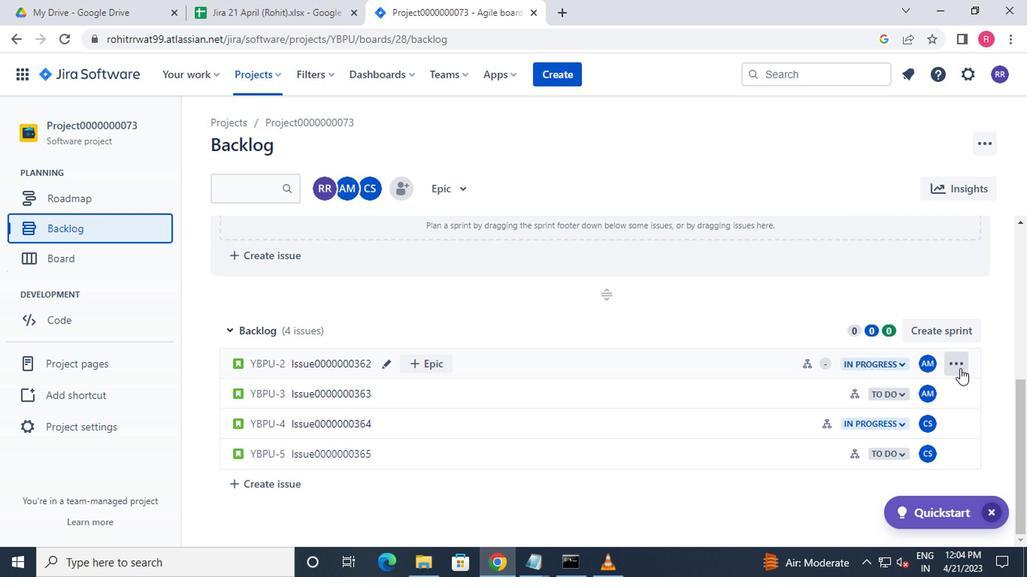 
Action: Mouse moved to (926, 255)
Screenshot: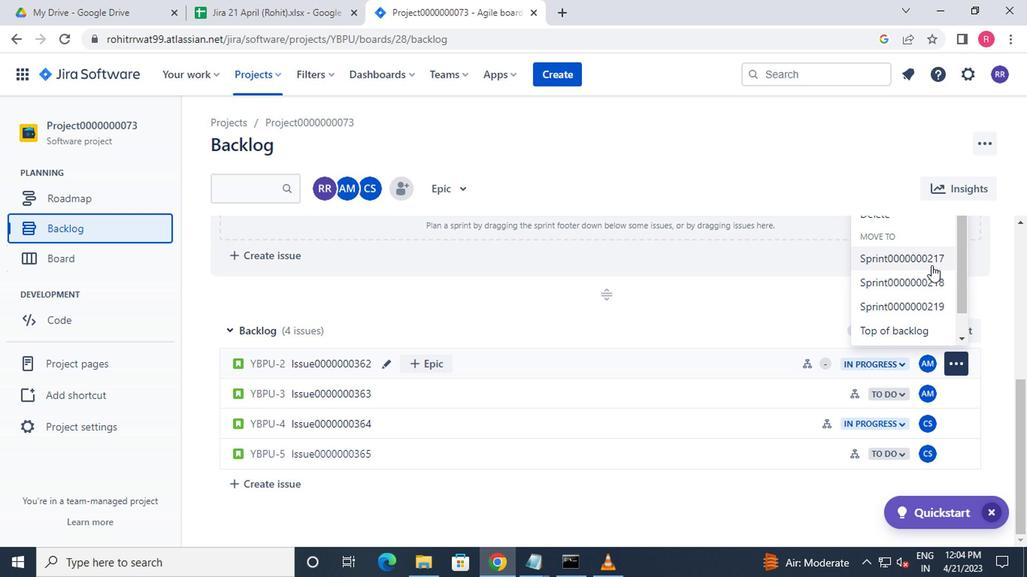 
Action: Mouse pressed left at (926, 255)
Screenshot: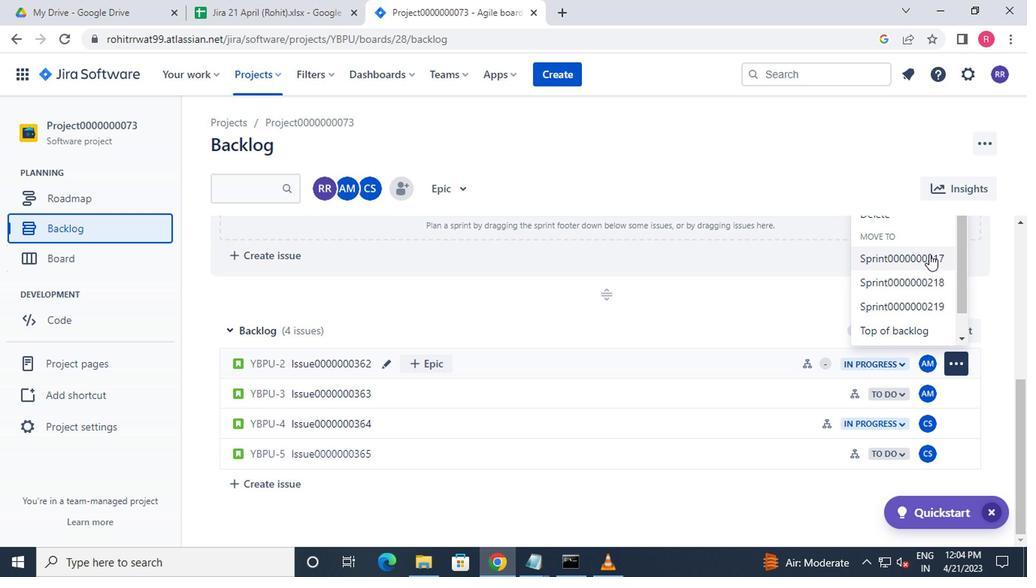 
Action: Mouse moved to (949, 392)
Screenshot: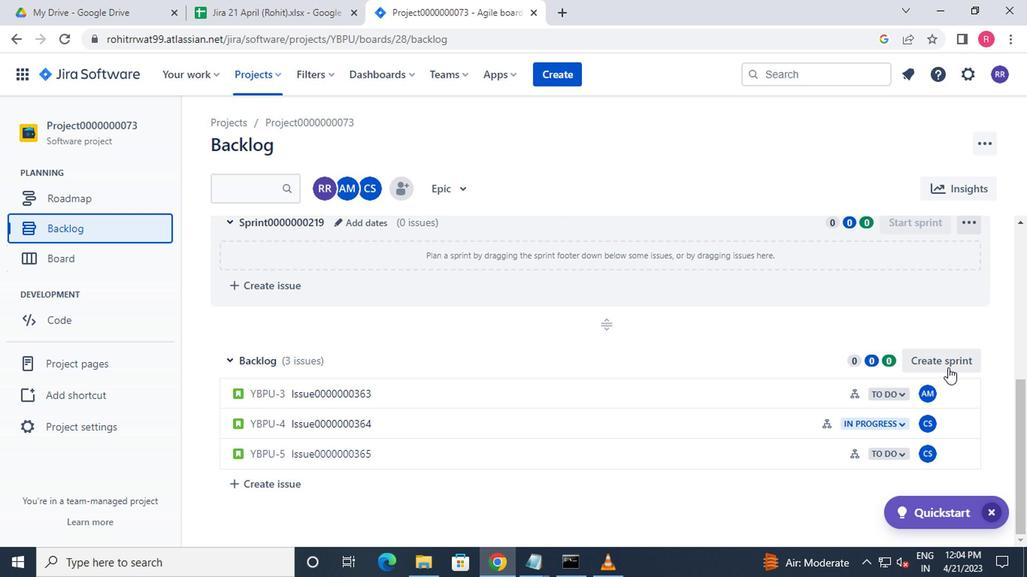 
Action: Mouse pressed left at (949, 392)
Screenshot: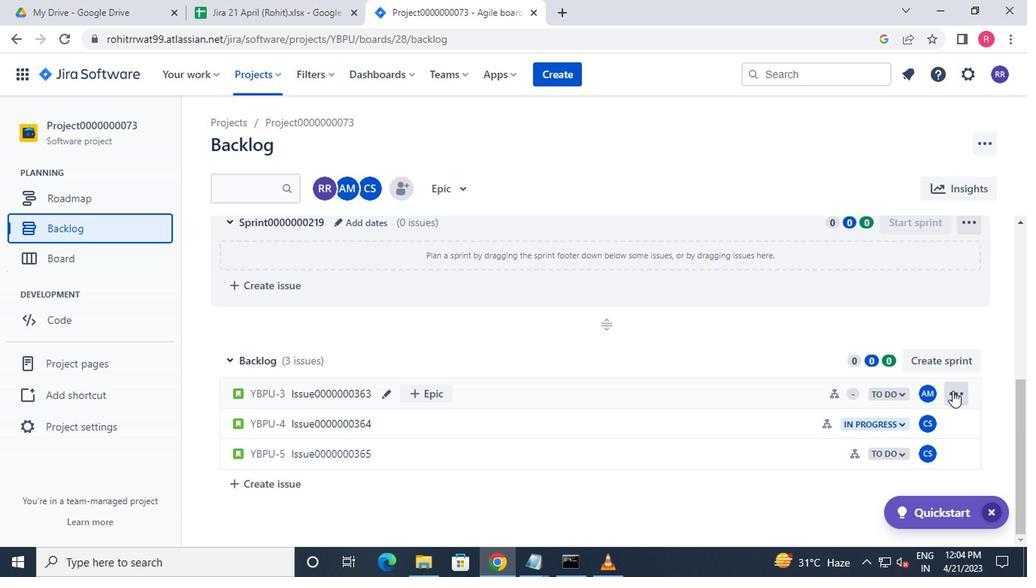 
Action: Mouse moved to (935, 315)
Screenshot: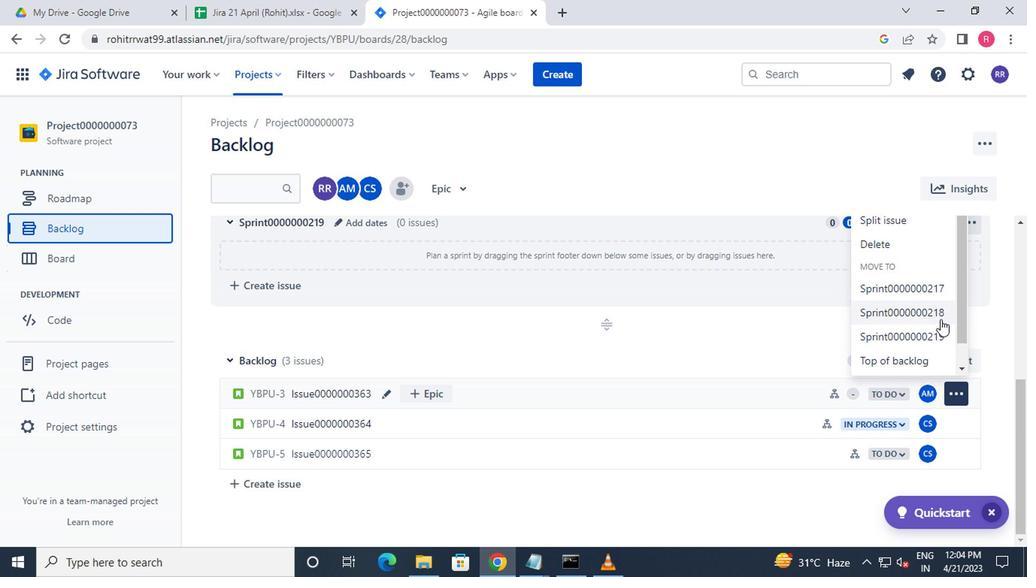 
Action: Mouse pressed left at (935, 315)
Screenshot: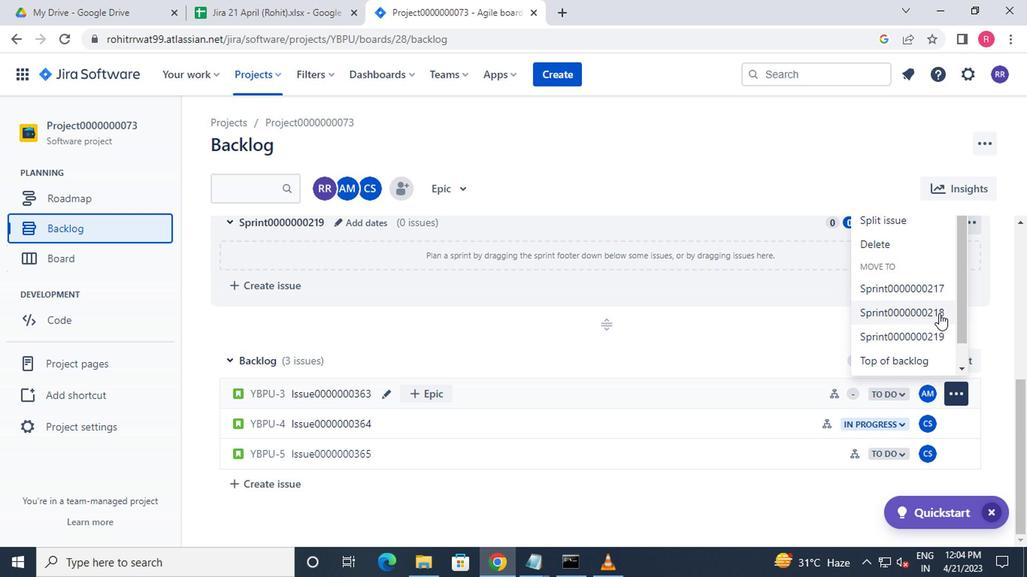 
Action: Mouse moved to (950, 428)
Screenshot: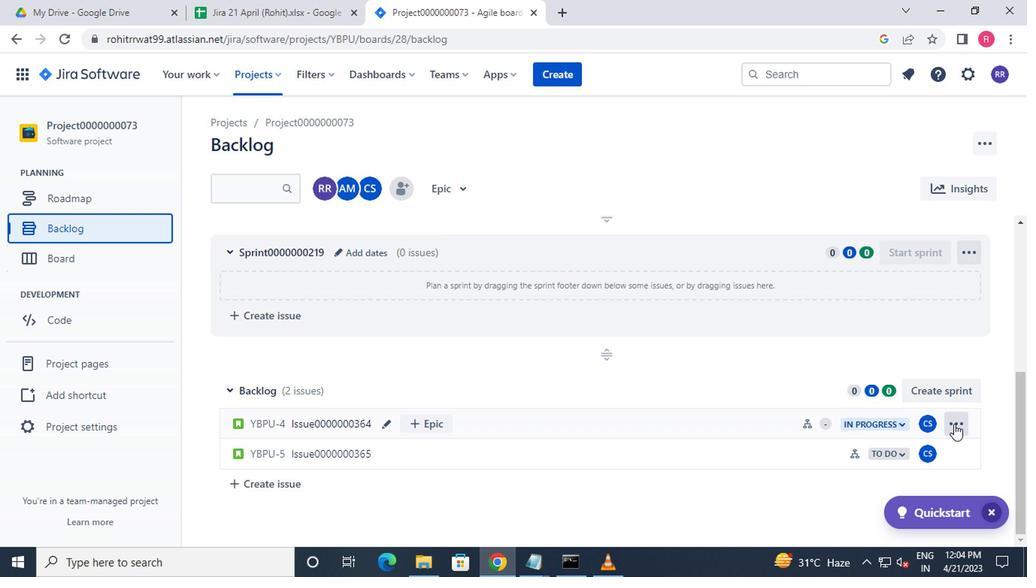 
Action: Mouse pressed left at (950, 428)
Screenshot: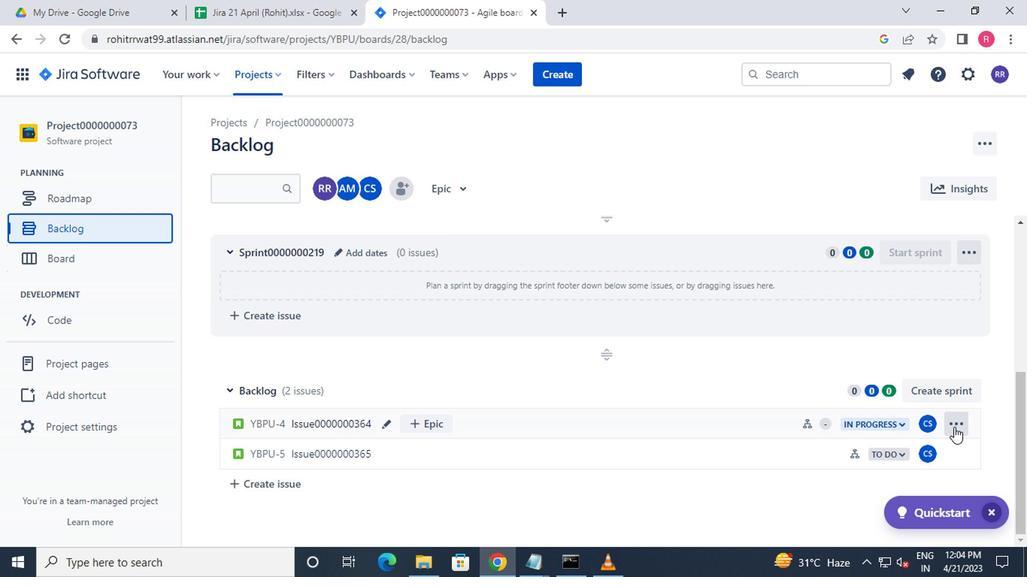 
Action: Mouse moved to (930, 347)
Screenshot: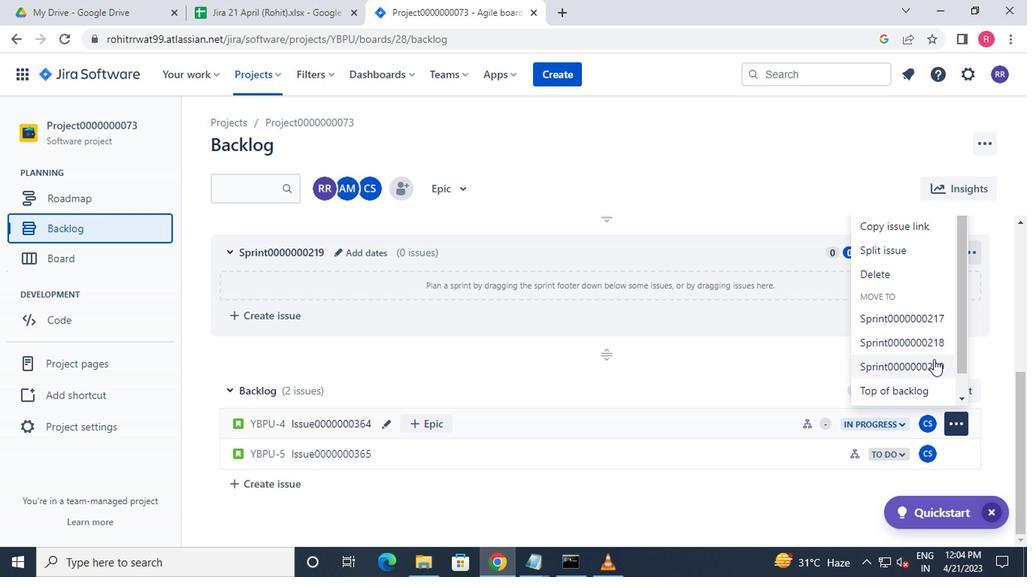 
Action: Mouse pressed left at (930, 347)
Screenshot: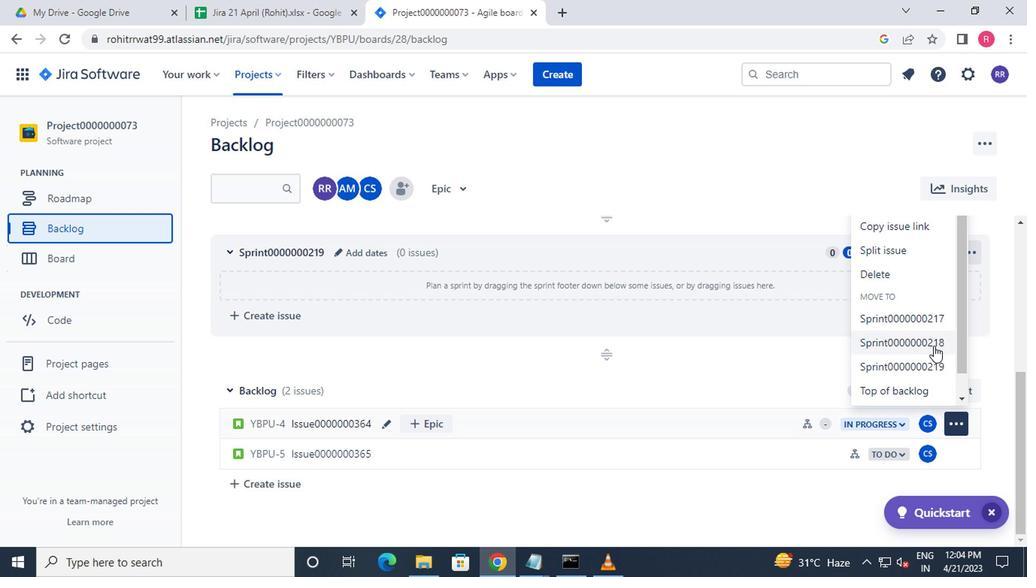
